 Task: Find connections with filter location Gaogou with filter topic #Hiringandpromotionwith filter profile language English with filter current company V-Soft Consulting Group, Inc. with filter school Dibrugarh University with filter industry Philanthropic Fundraising Services with filter service category DJing with filter keywords title Phone Sales Specialist
Action: Mouse moved to (541, 68)
Screenshot: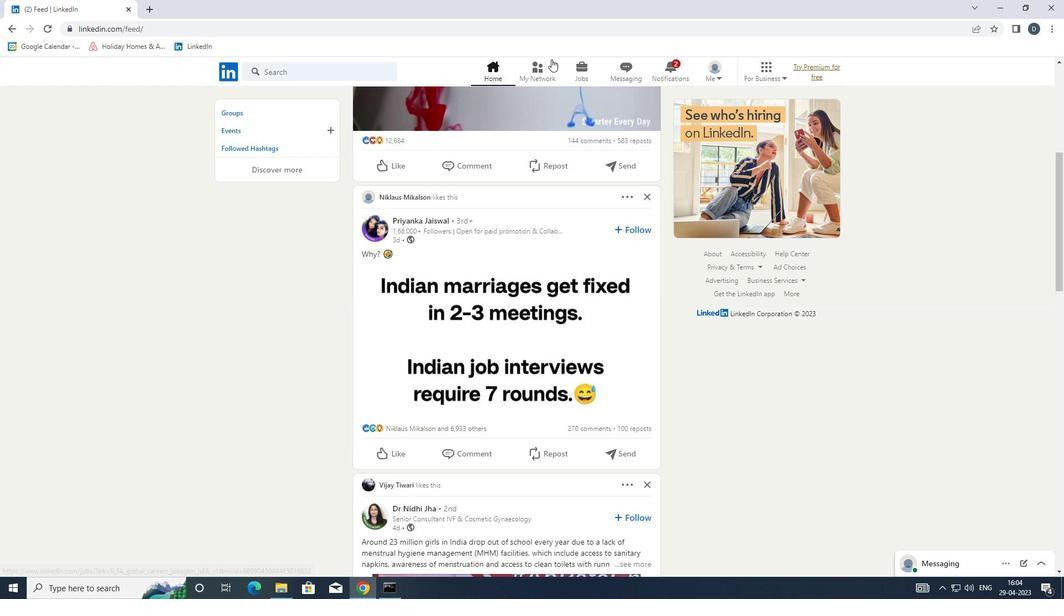 
Action: Mouse pressed left at (541, 68)
Screenshot: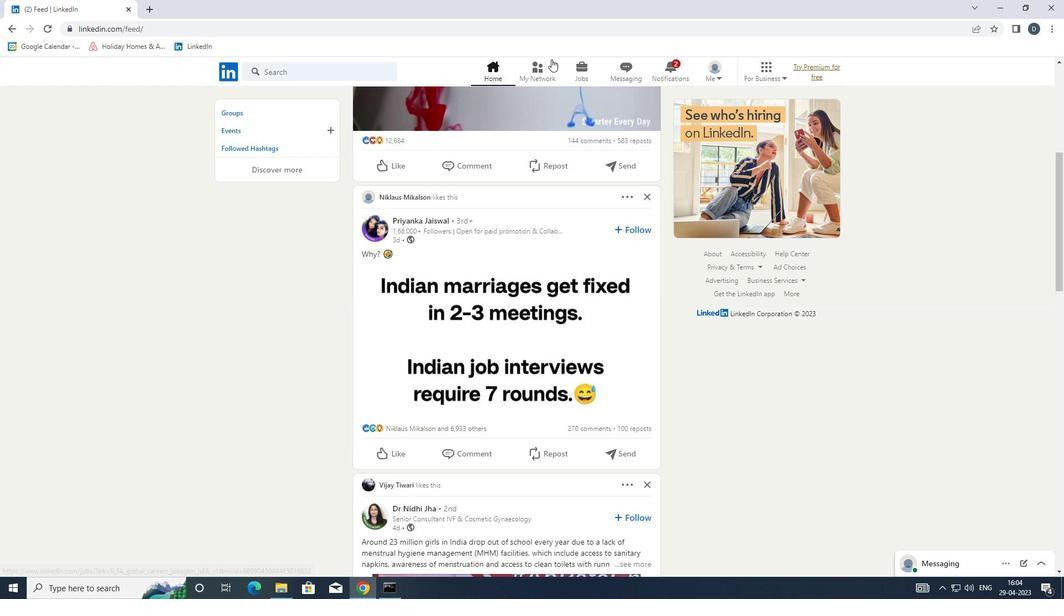 
Action: Mouse moved to (368, 137)
Screenshot: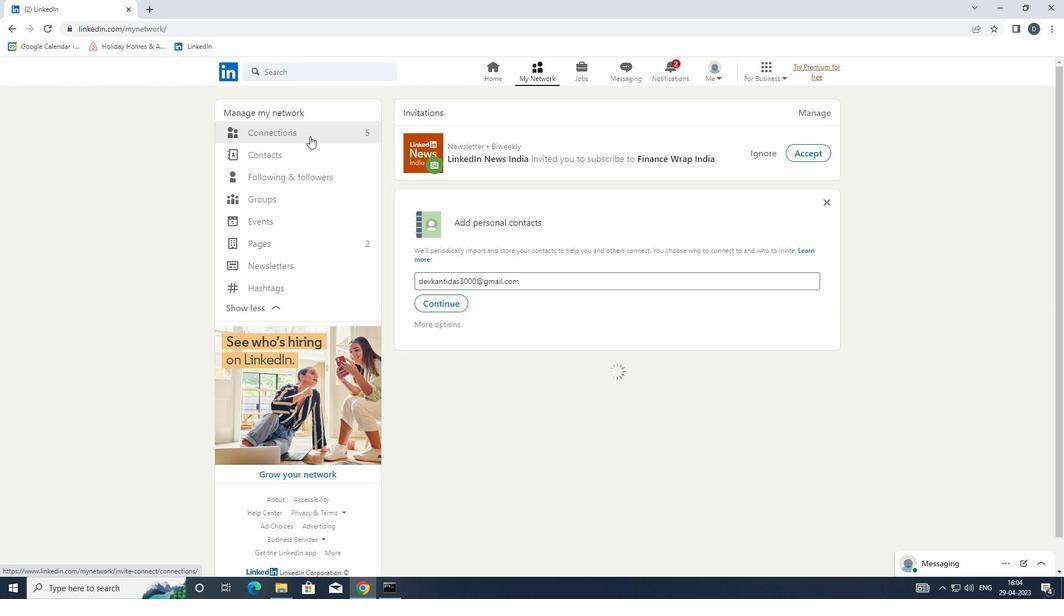 
Action: Mouse pressed left at (368, 137)
Screenshot: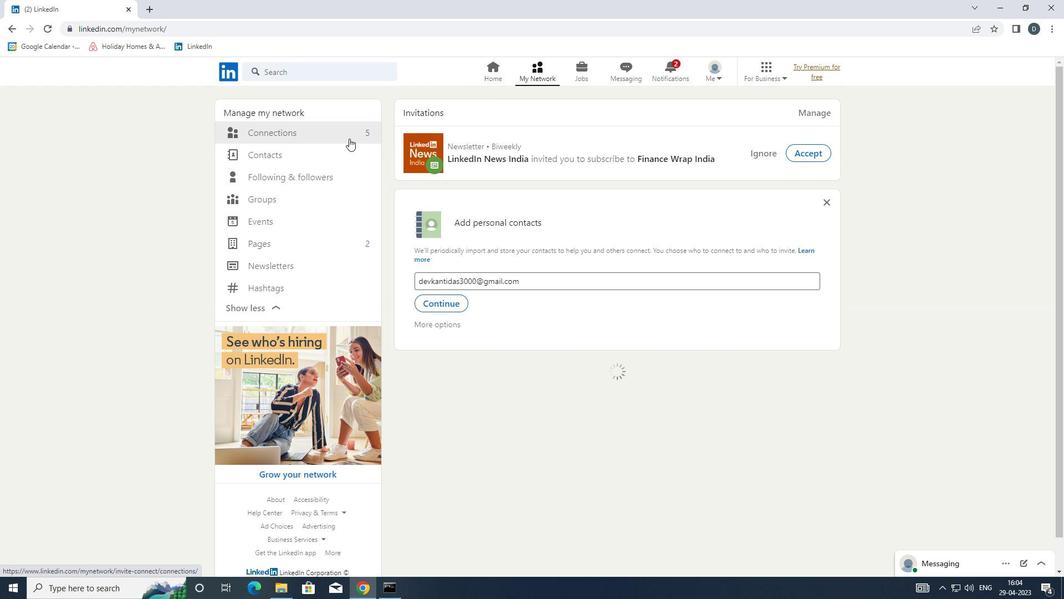 
Action: Mouse moved to (366, 129)
Screenshot: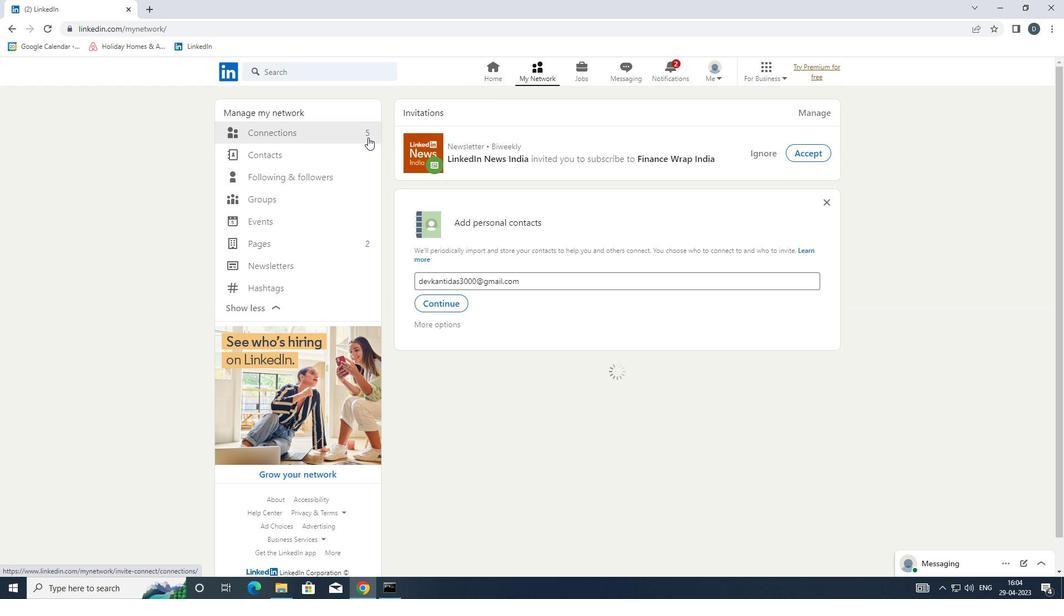 
Action: Mouse pressed left at (366, 129)
Screenshot: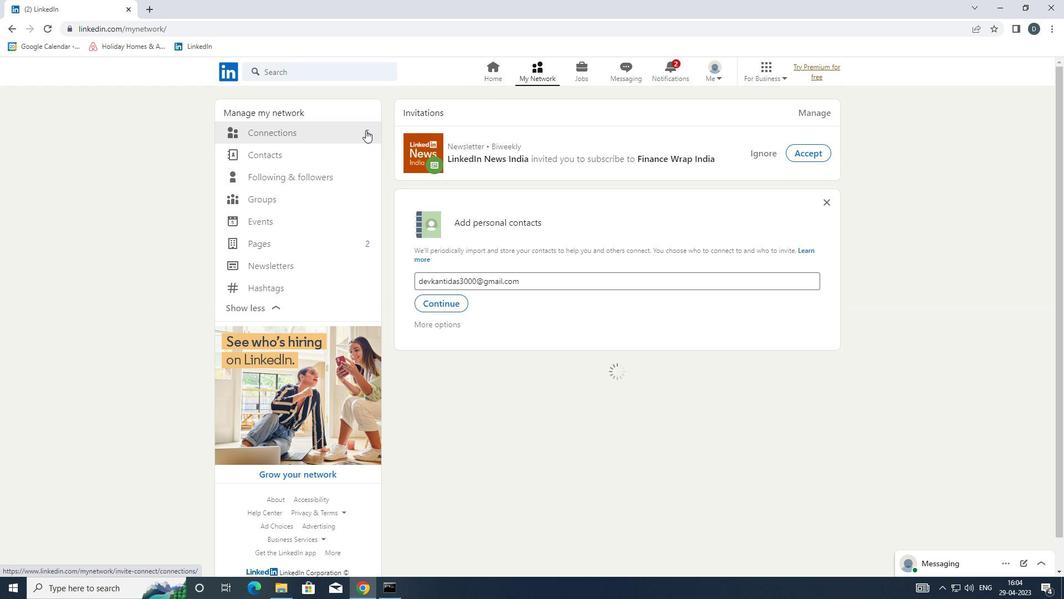 
Action: Mouse moved to (607, 135)
Screenshot: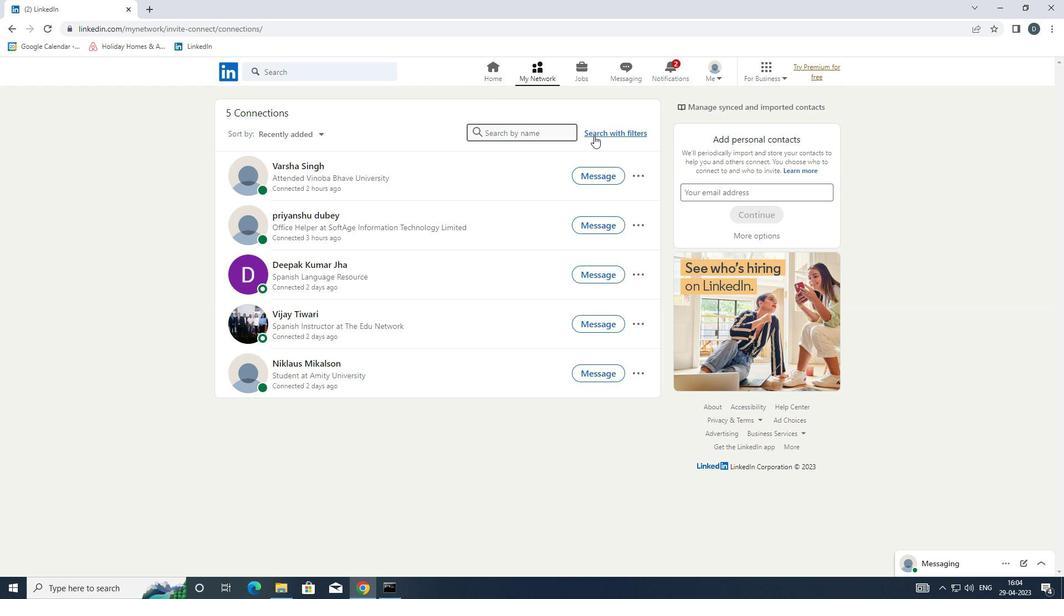 
Action: Mouse pressed left at (607, 135)
Screenshot: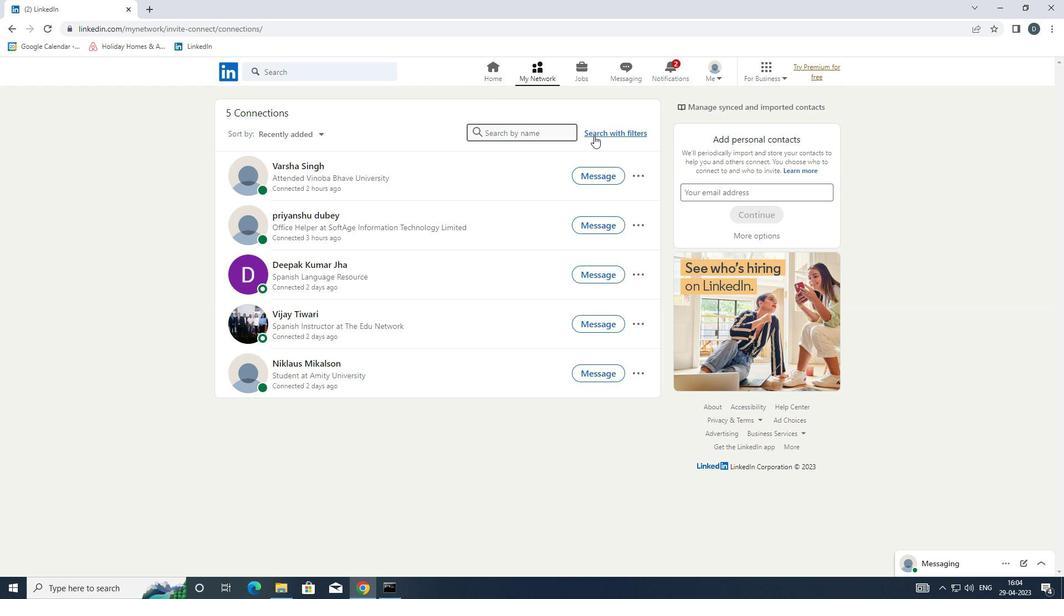 
Action: Mouse moved to (562, 98)
Screenshot: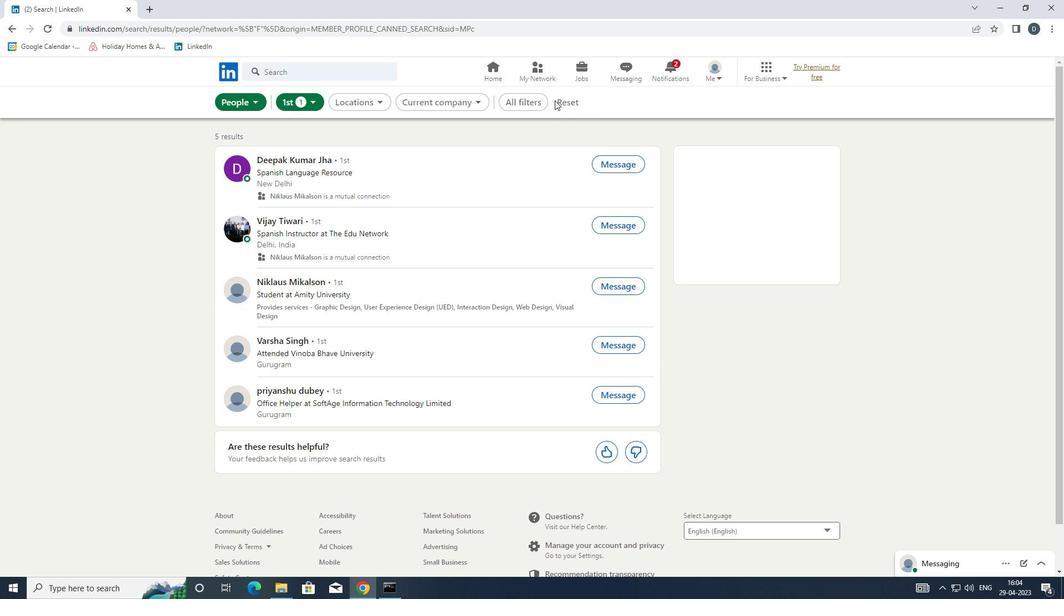 
Action: Mouse pressed left at (562, 98)
Screenshot: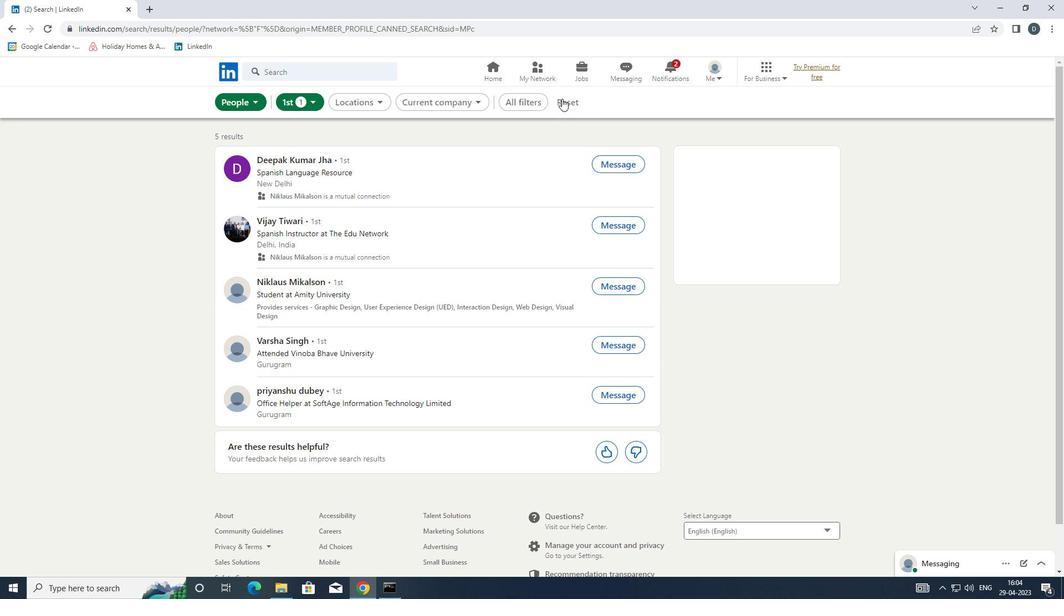 
Action: Mouse moved to (559, 98)
Screenshot: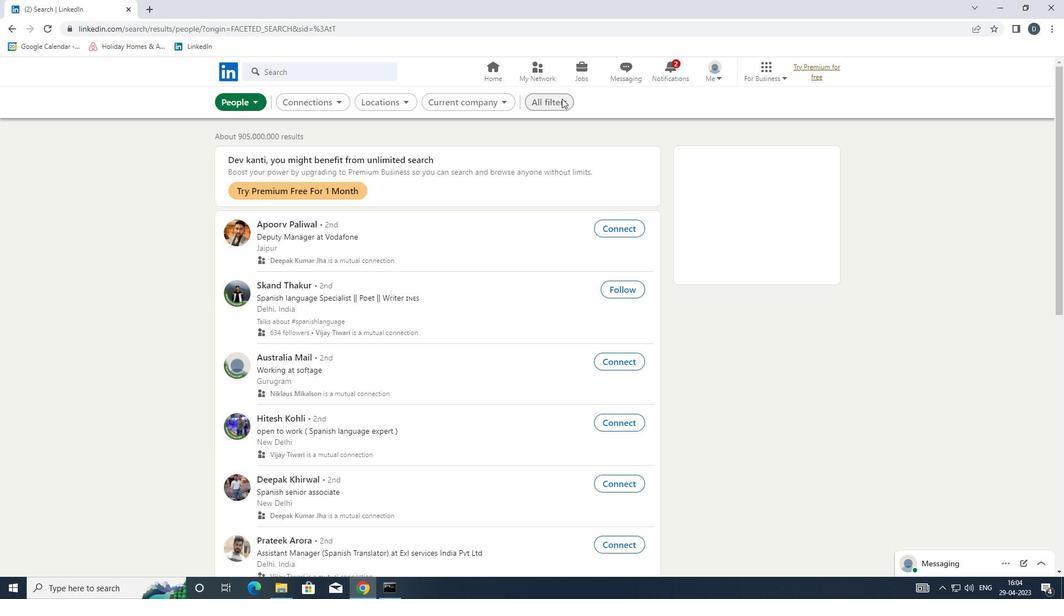 
Action: Mouse pressed left at (559, 98)
Screenshot: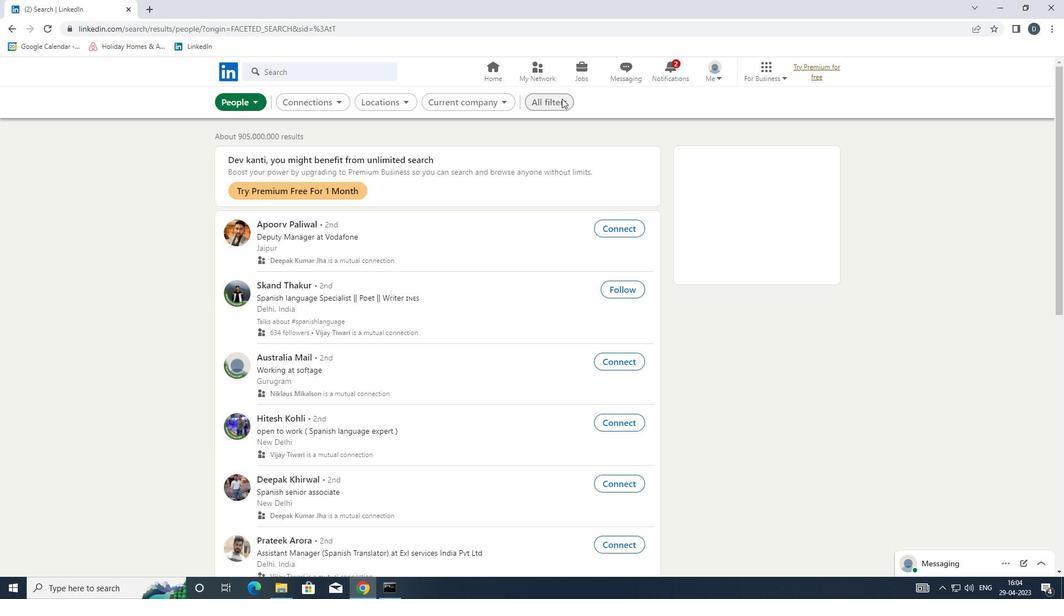 
Action: Mouse moved to (935, 369)
Screenshot: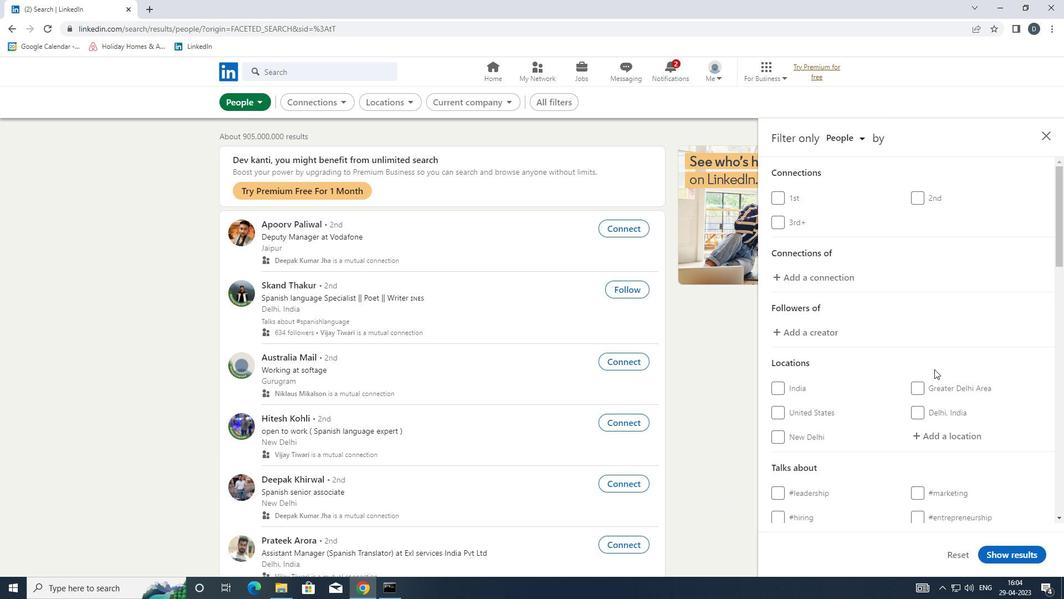 
Action: Mouse scrolled (935, 369) with delta (0, 0)
Screenshot: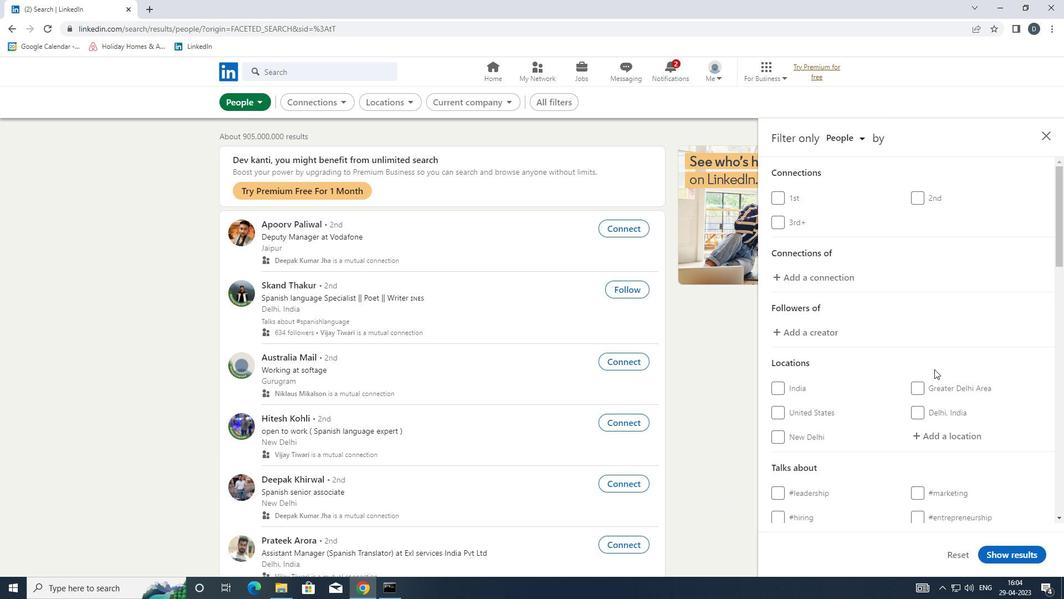 
Action: Mouse moved to (946, 377)
Screenshot: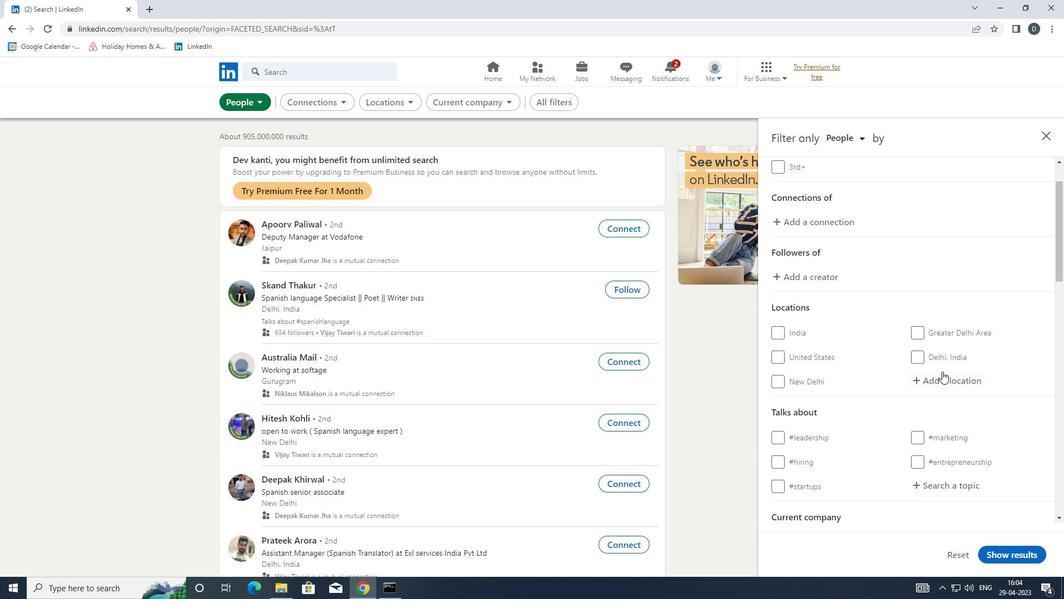 
Action: Mouse pressed left at (946, 377)
Screenshot: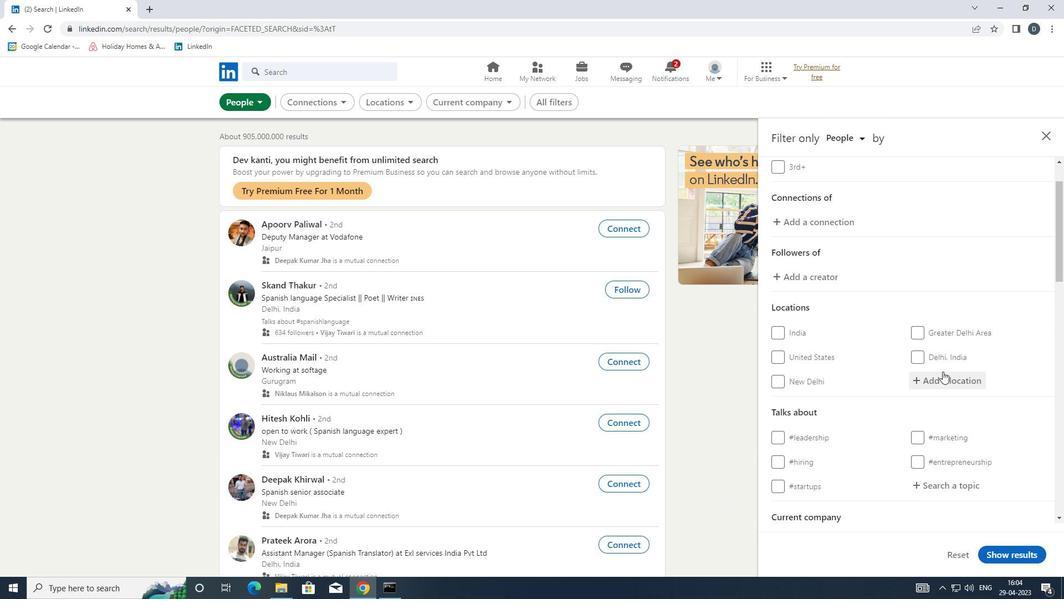 
Action: Key pressed <Key.shift>GAOGOU<Key.enter>
Screenshot: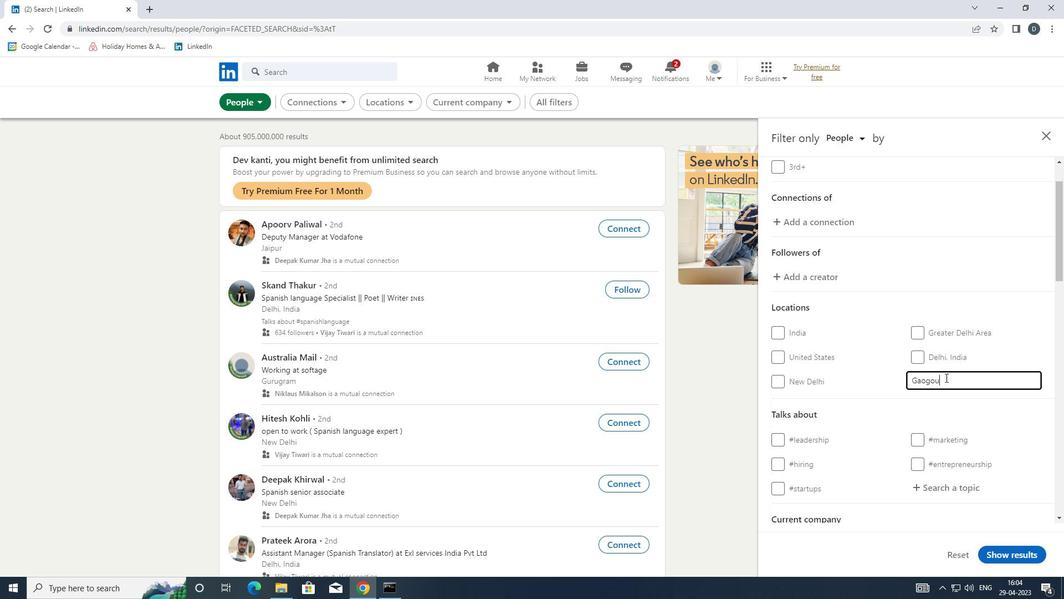 
Action: Mouse moved to (946, 378)
Screenshot: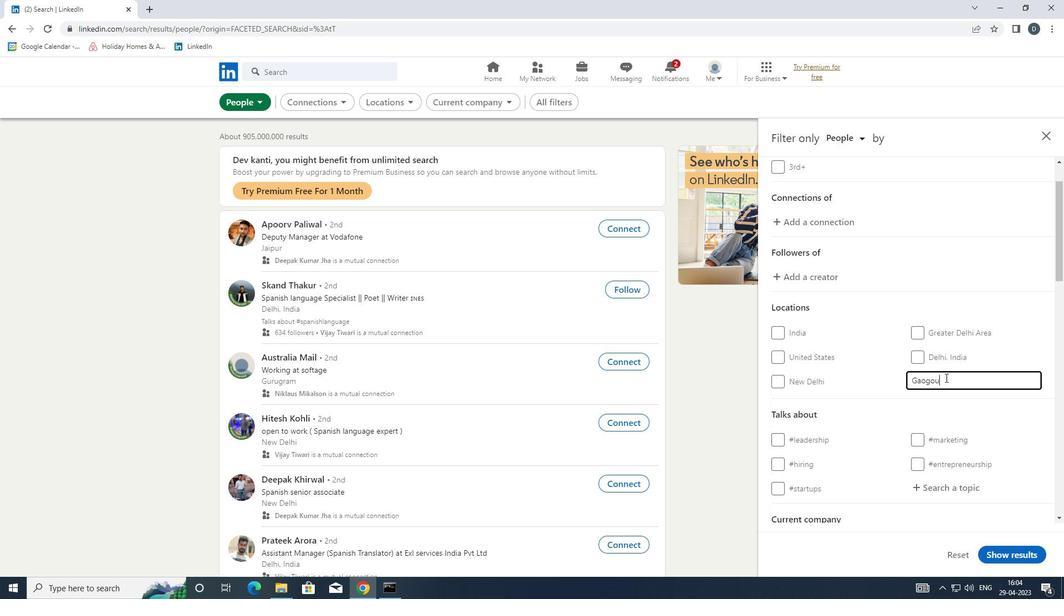 
Action: Mouse scrolled (946, 377) with delta (0, 0)
Screenshot: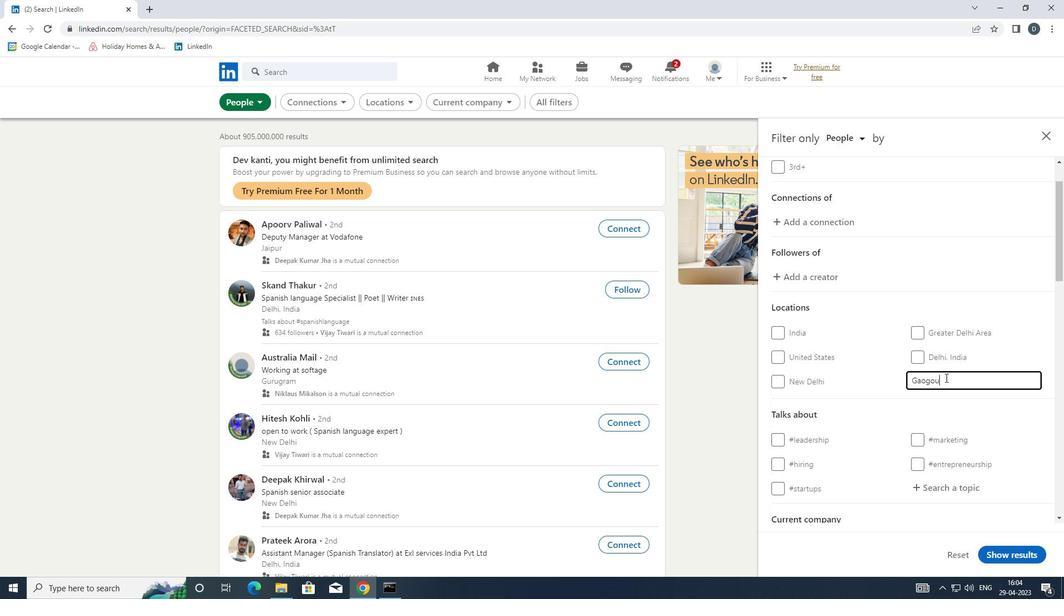 
Action: Mouse moved to (947, 384)
Screenshot: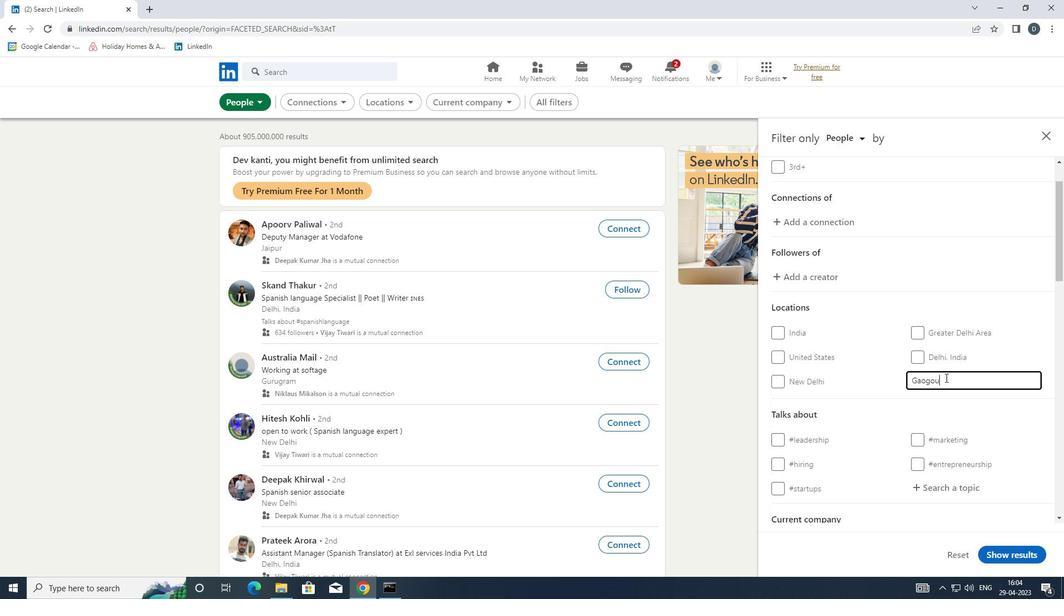 
Action: Mouse scrolled (947, 383) with delta (0, 0)
Screenshot: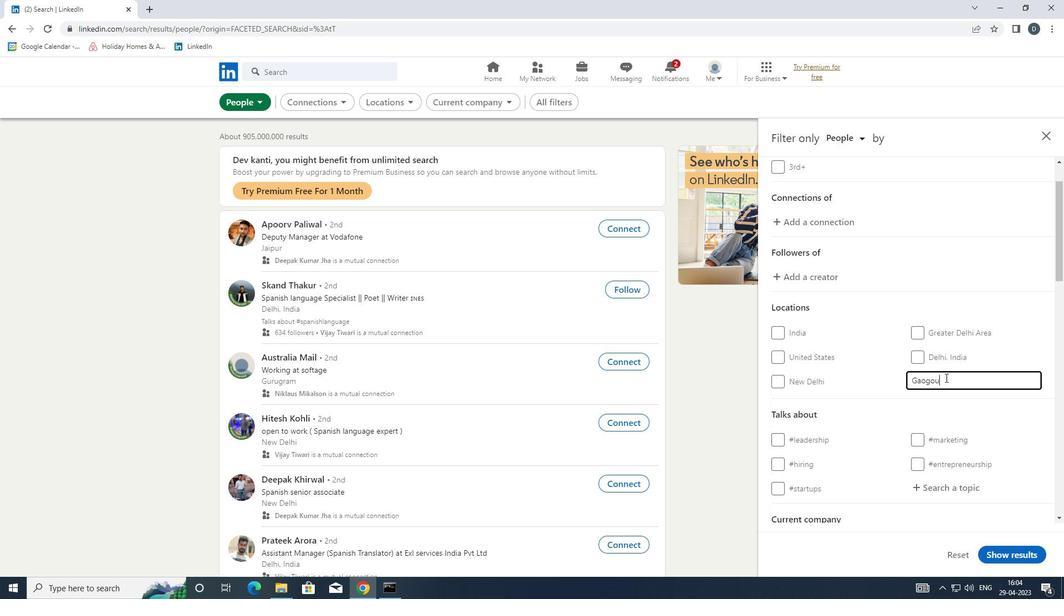 
Action: Mouse moved to (949, 378)
Screenshot: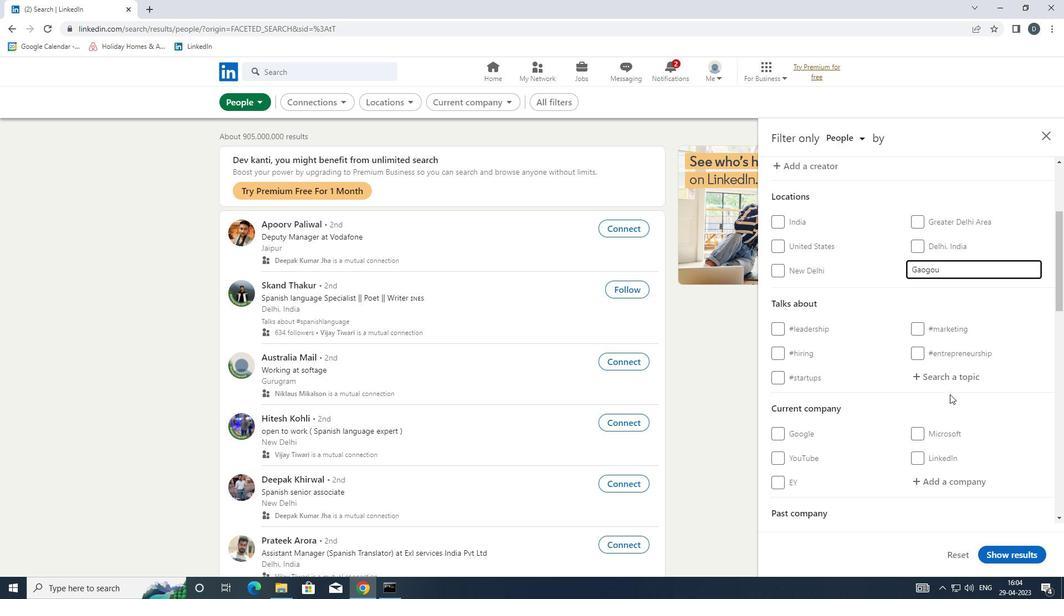 
Action: Mouse pressed left at (949, 378)
Screenshot: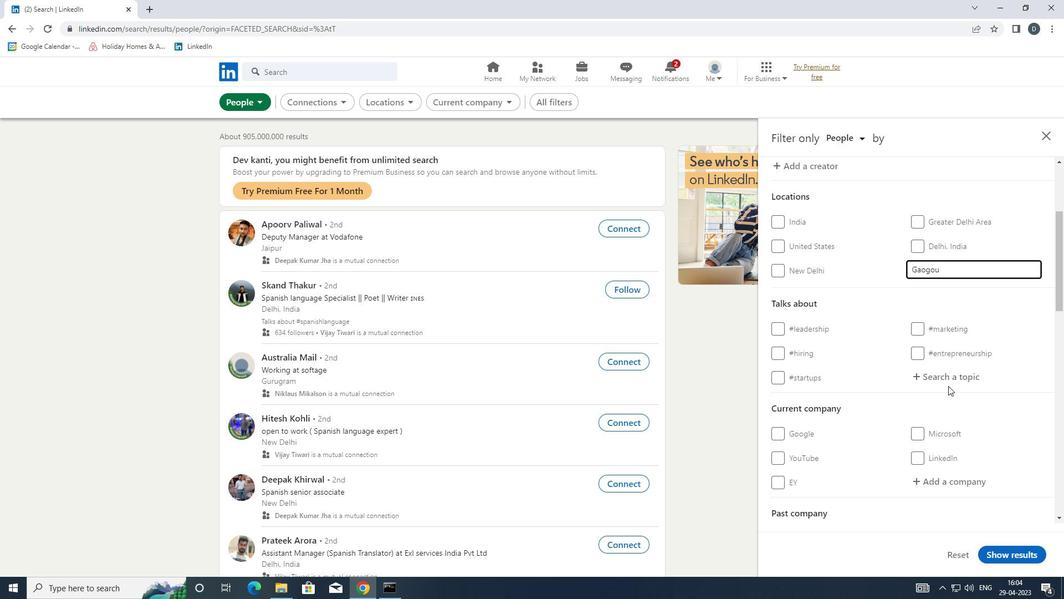 
Action: Key pressed <Key.shift>#HIRINGANDPROP<Key.backspace>MOTION
Screenshot: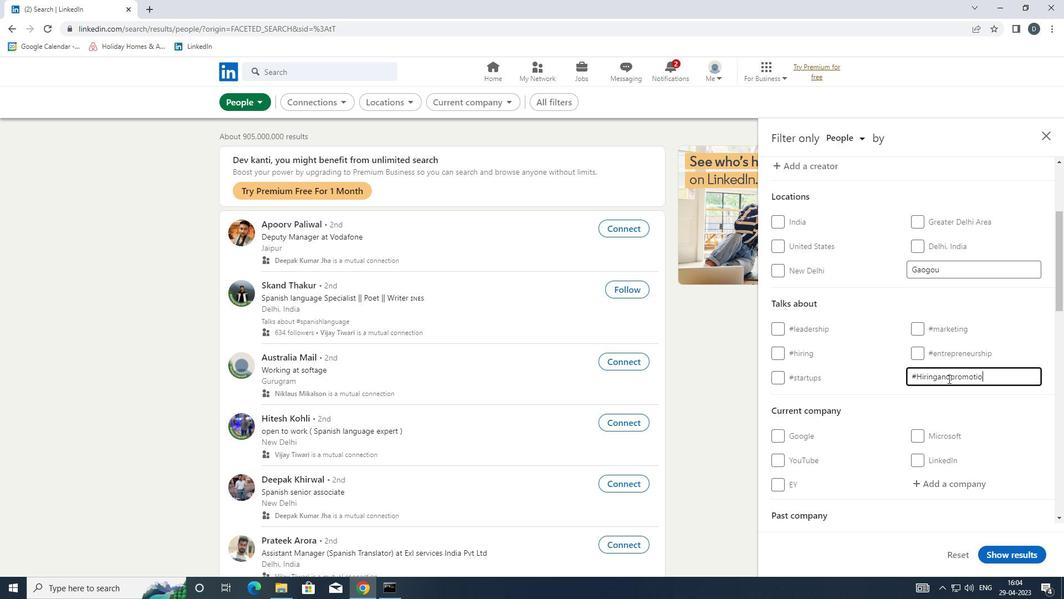 
Action: Mouse moved to (931, 430)
Screenshot: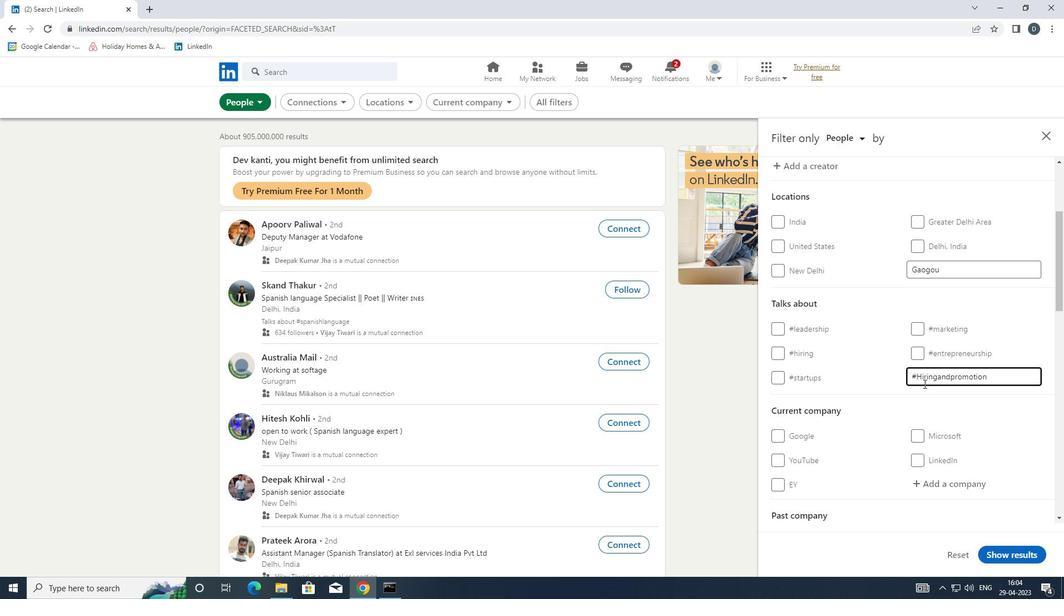 
Action: Mouse scrolled (931, 429) with delta (0, 0)
Screenshot: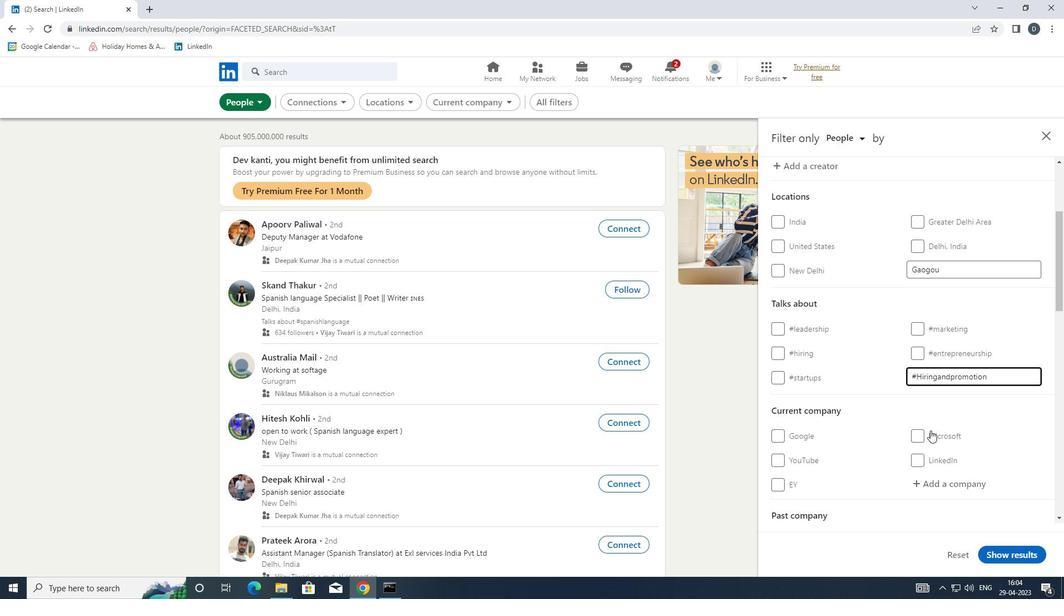 
Action: Mouse scrolled (931, 429) with delta (0, 0)
Screenshot: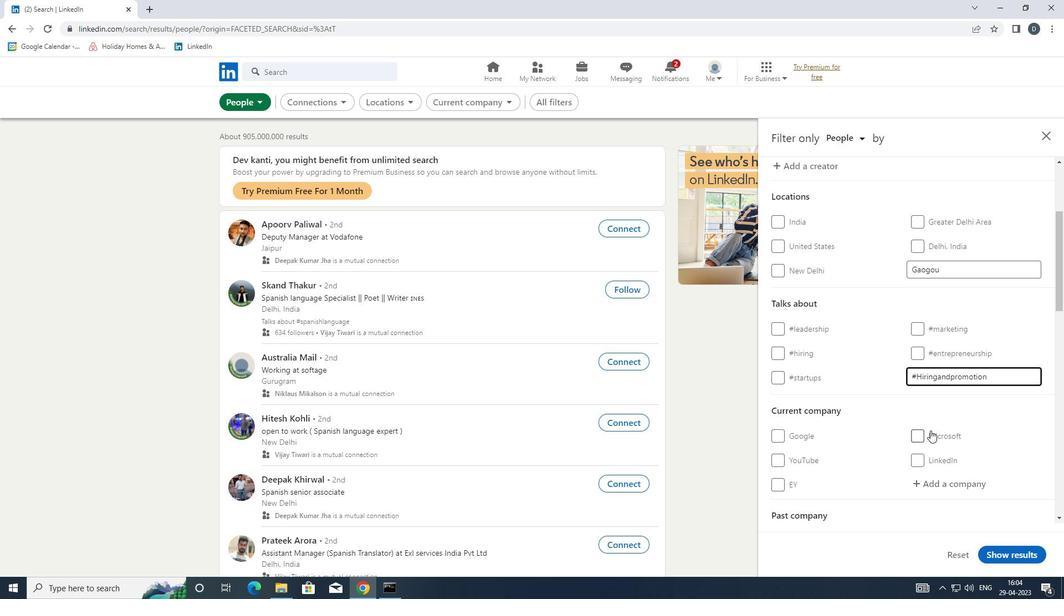 
Action: Mouse moved to (932, 400)
Screenshot: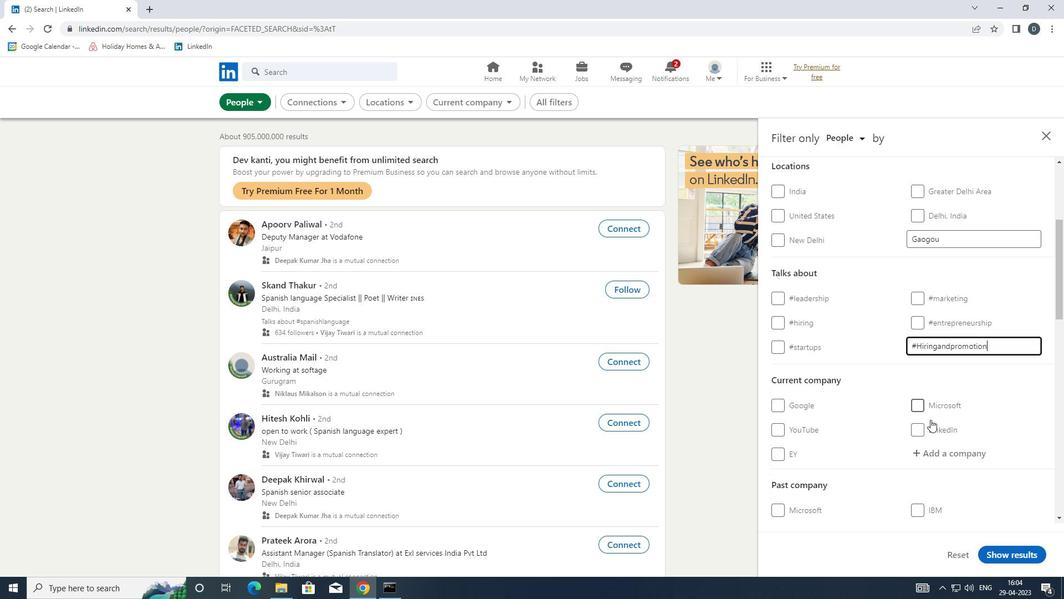 
Action: Mouse scrolled (932, 399) with delta (0, 0)
Screenshot: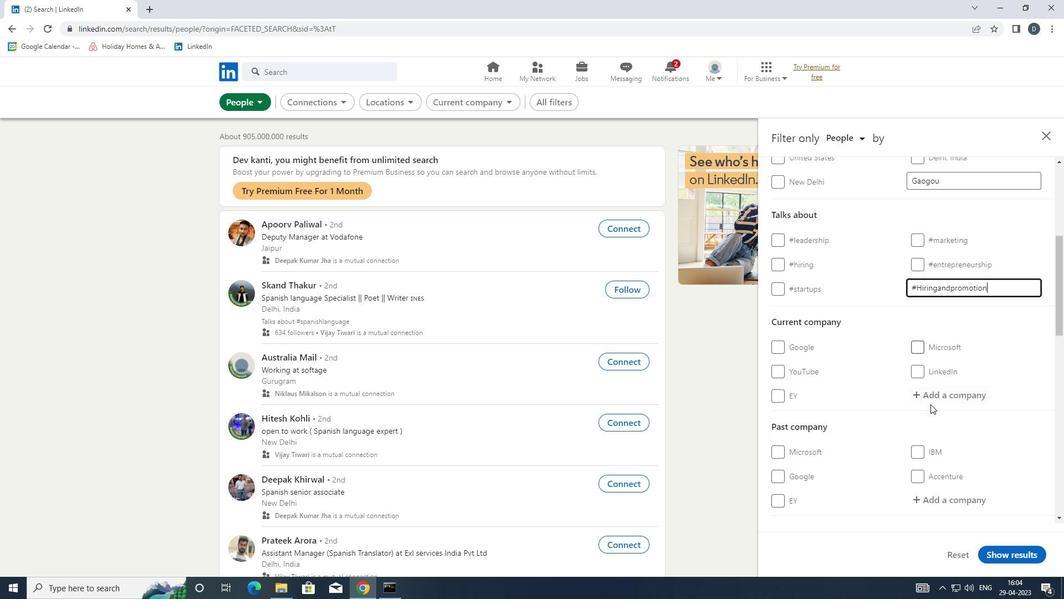 
Action: Mouse moved to (938, 388)
Screenshot: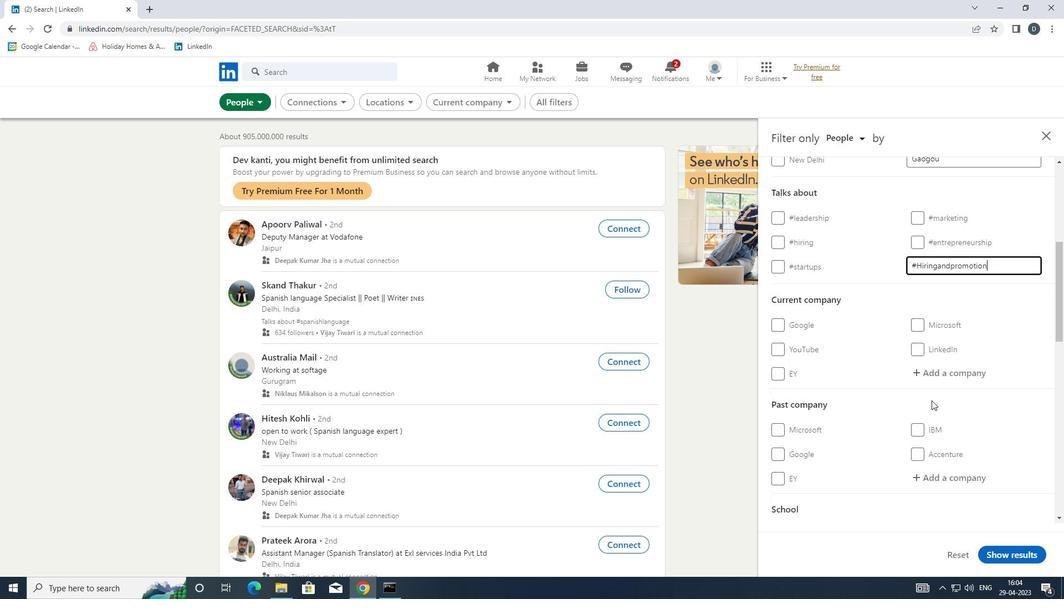 
Action: Mouse scrolled (938, 387) with delta (0, 0)
Screenshot: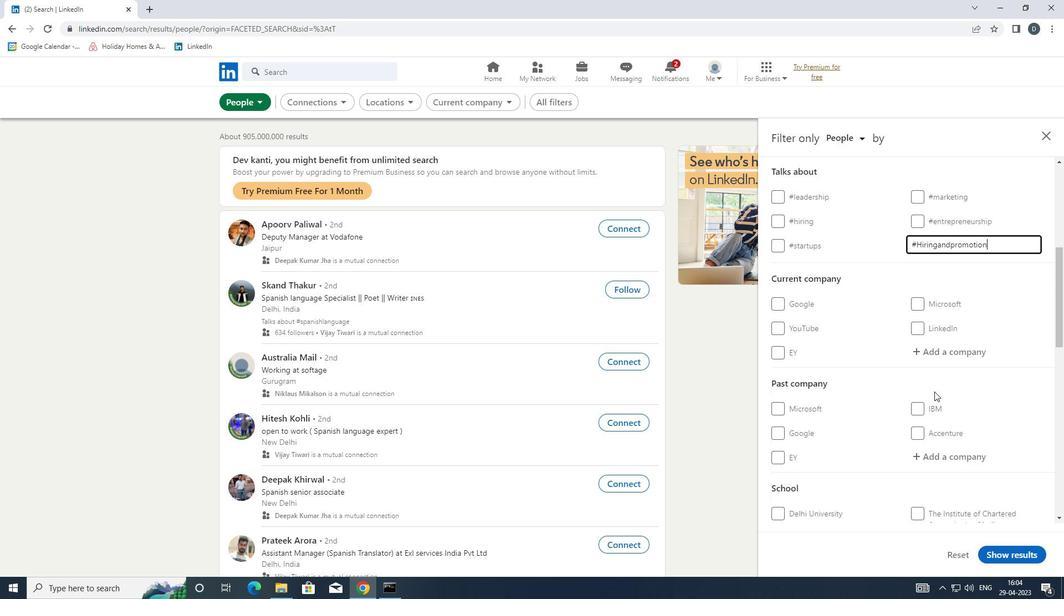 
Action: Mouse scrolled (938, 387) with delta (0, 0)
Screenshot: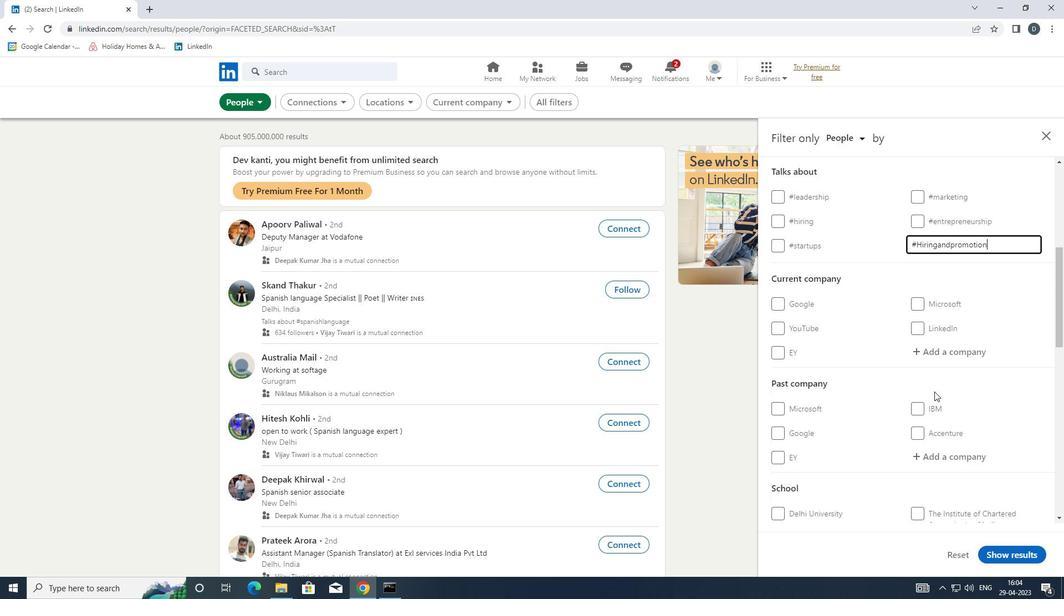 
Action: Mouse scrolled (938, 387) with delta (0, 0)
Screenshot: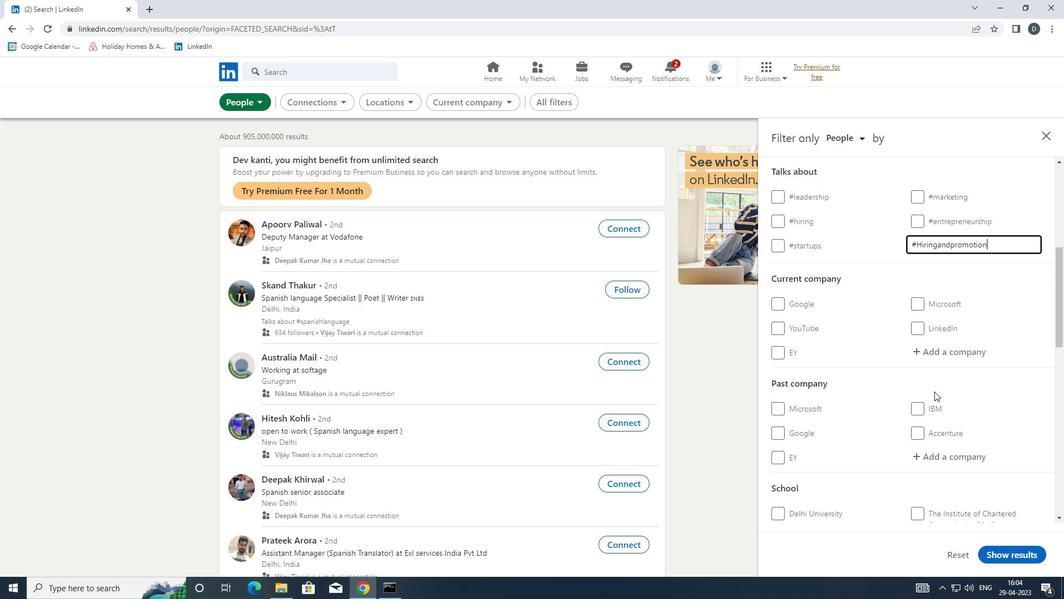
Action: Mouse scrolled (938, 387) with delta (0, 0)
Screenshot: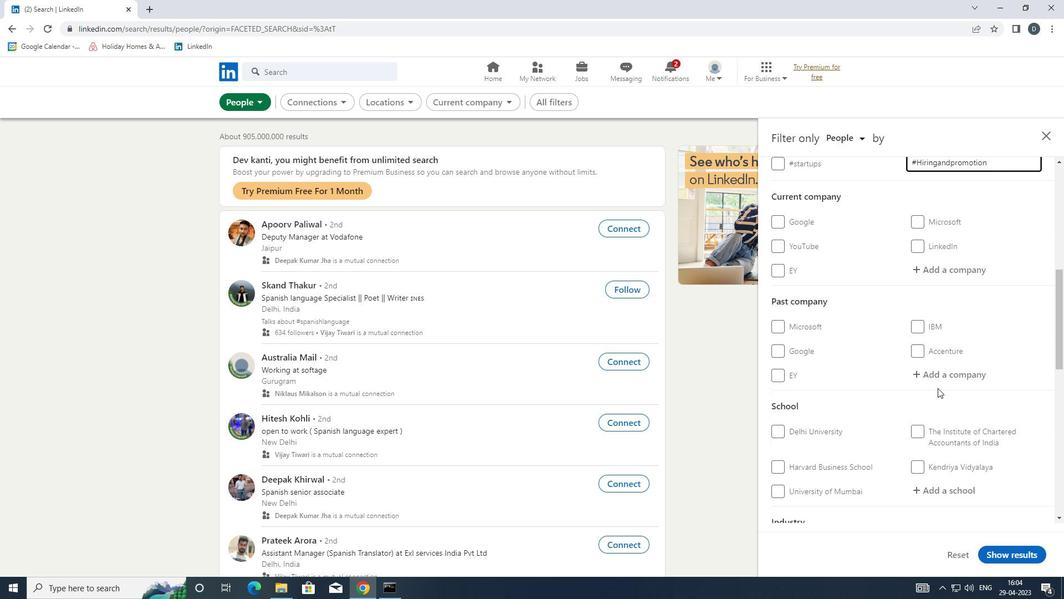 
Action: Mouse scrolled (938, 387) with delta (0, 0)
Screenshot: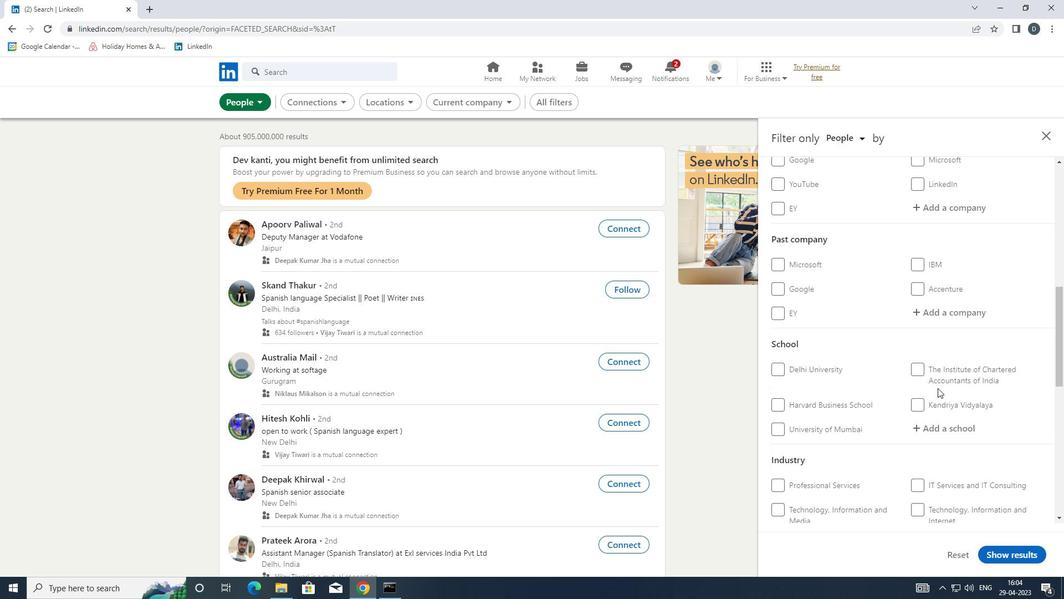 
Action: Mouse moved to (919, 392)
Screenshot: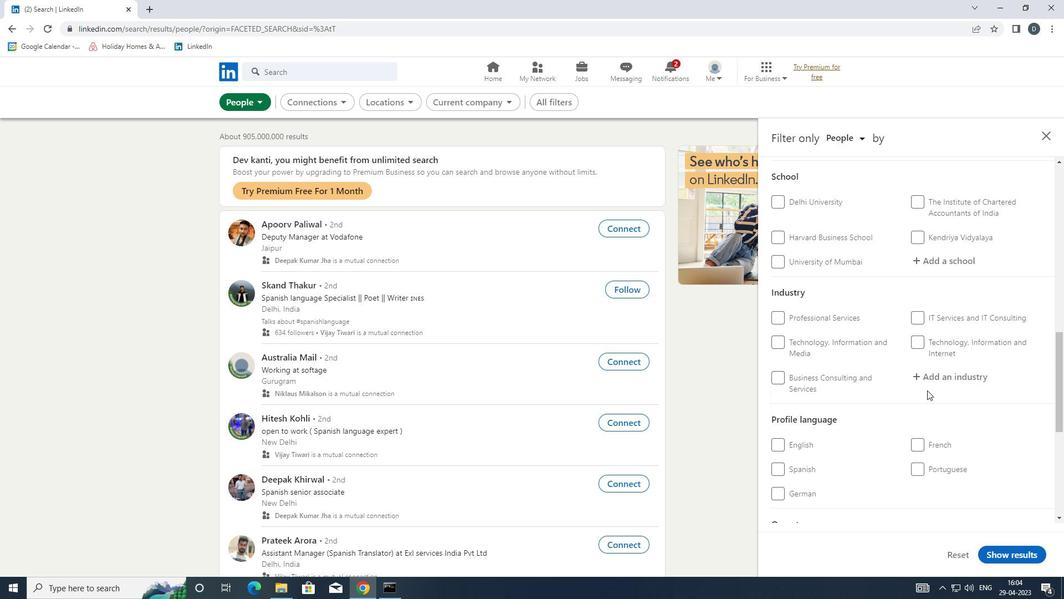 
Action: Mouse scrolled (919, 392) with delta (0, 0)
Screenshot: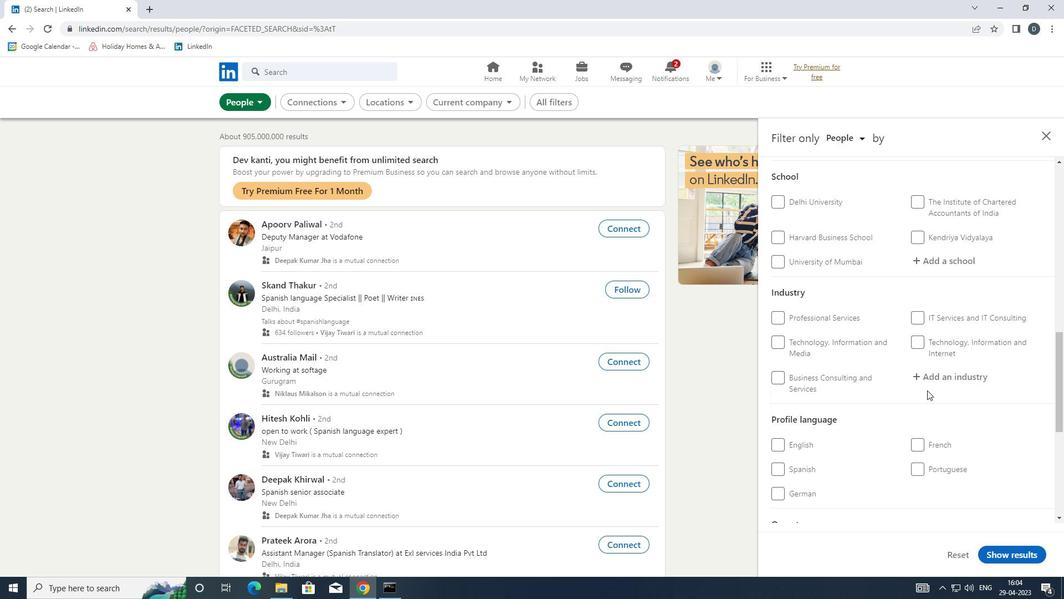
Action: Mouse moved to (779, 385)
Screenshot: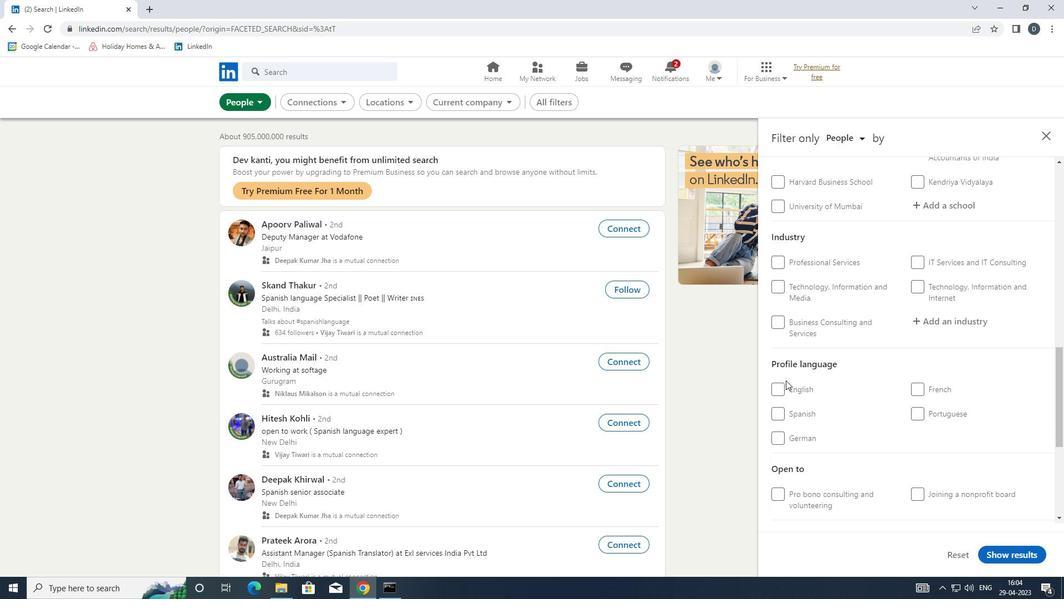 
Action: Mouse pressed left at (779, 385)
Screenshot: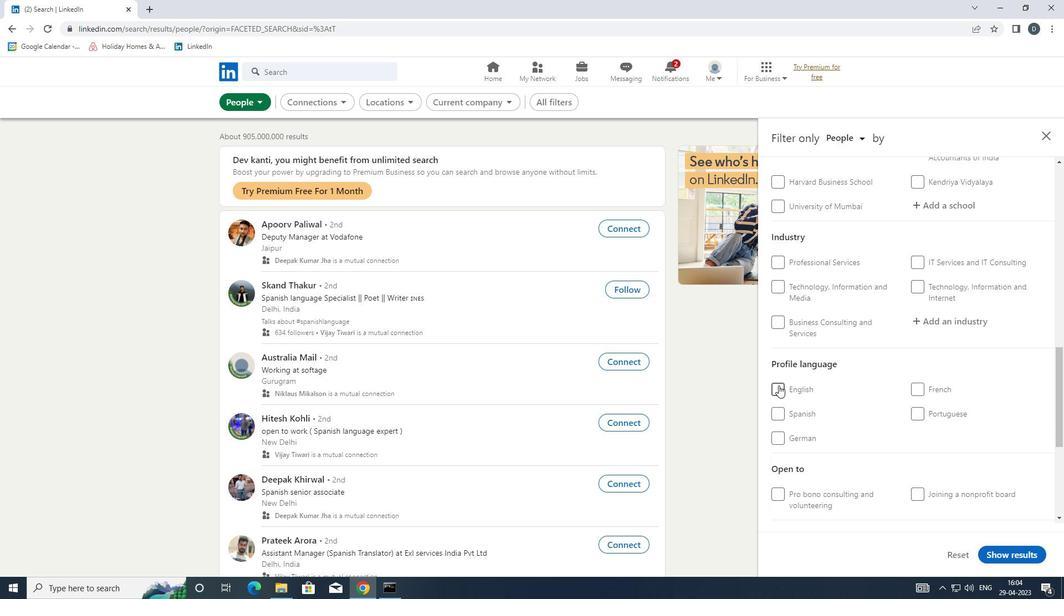 
Action: Mouse moved to (883, 393)
Screenshot: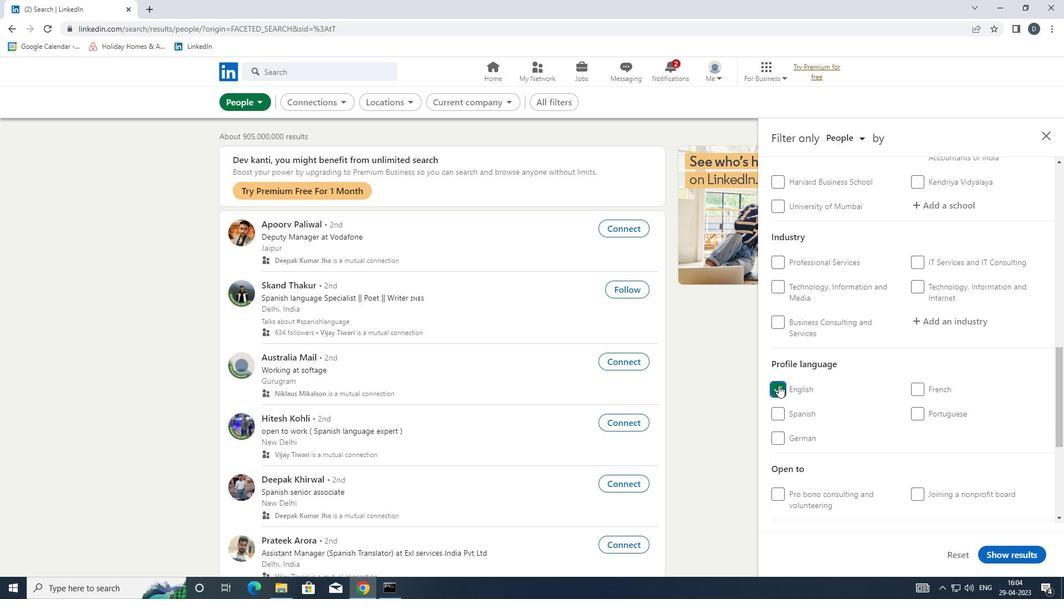 
Action: Mouse scrolled (883, 393) with delta (0, 0)
Screenshot: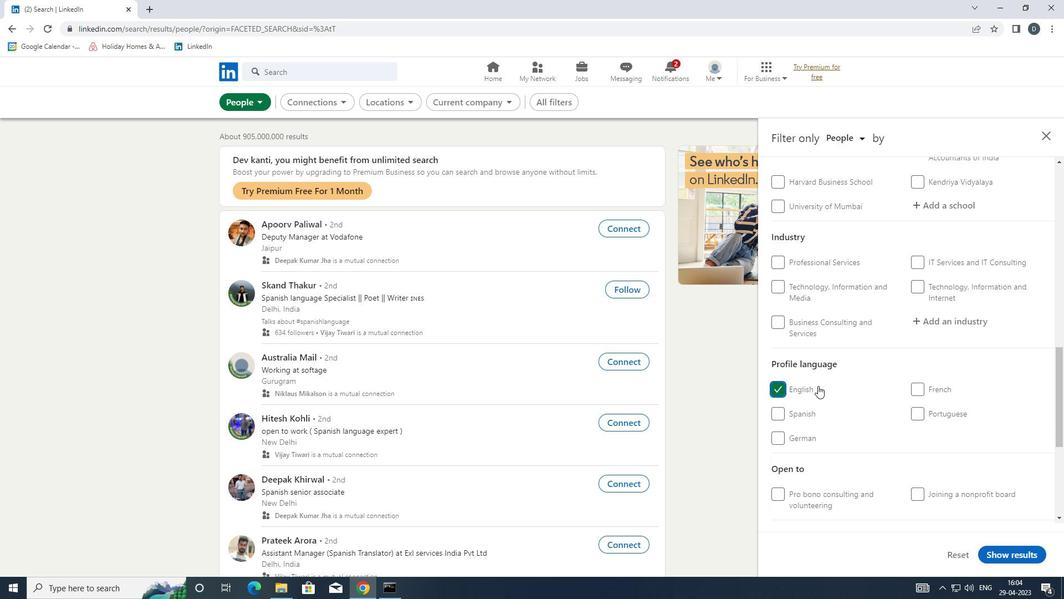 
Action: Mouse moved to (883, 393)
Screenshot: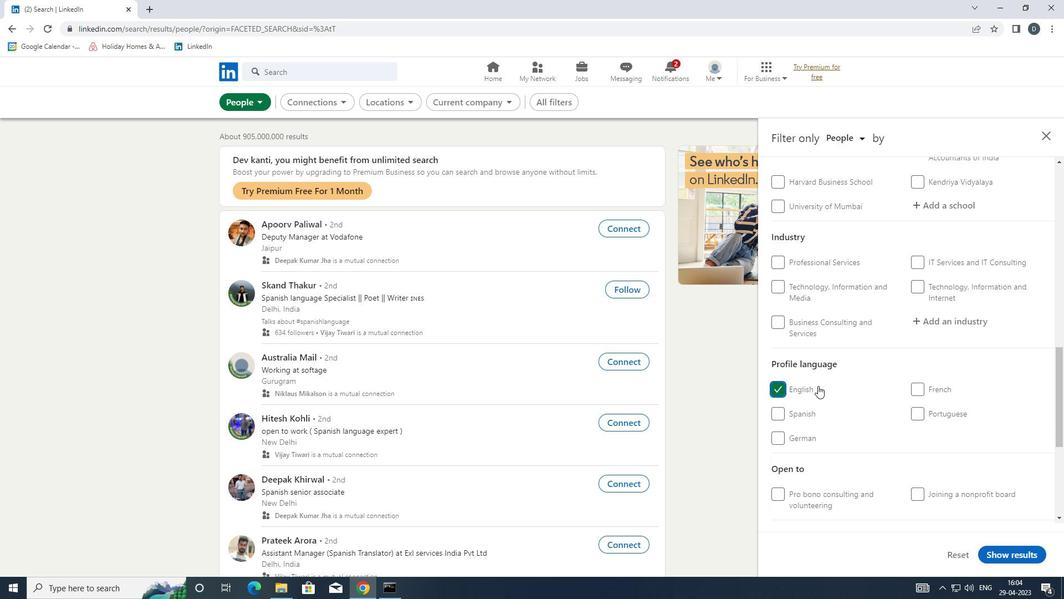 
Action: Mouse scrolled (883, 393) with delta (0, 0)
Screenshot: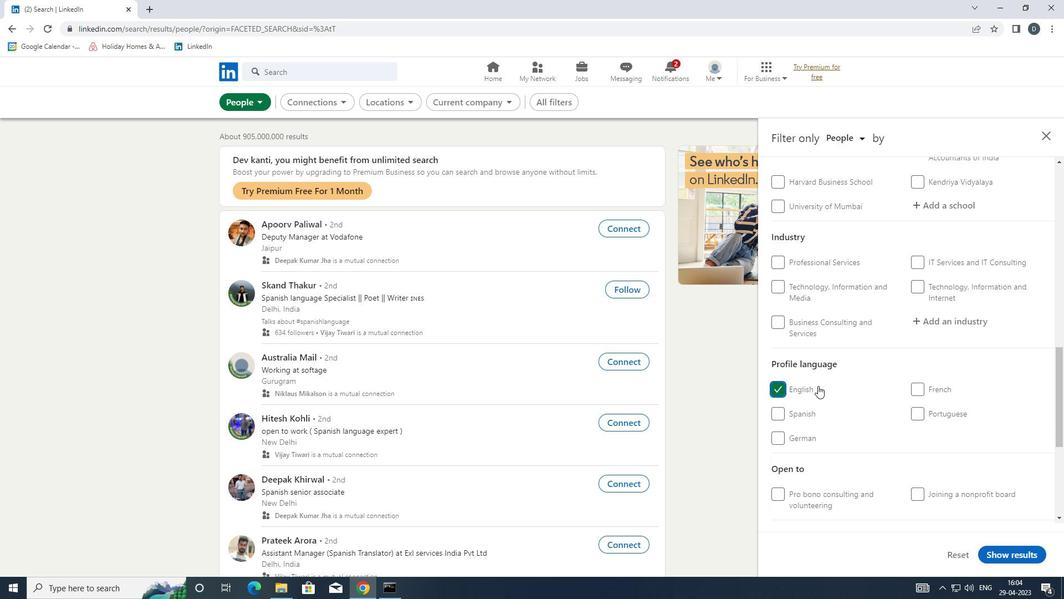 
Action: Mouse scrolled (883, 393) with delta (0, 0)
Screenshot: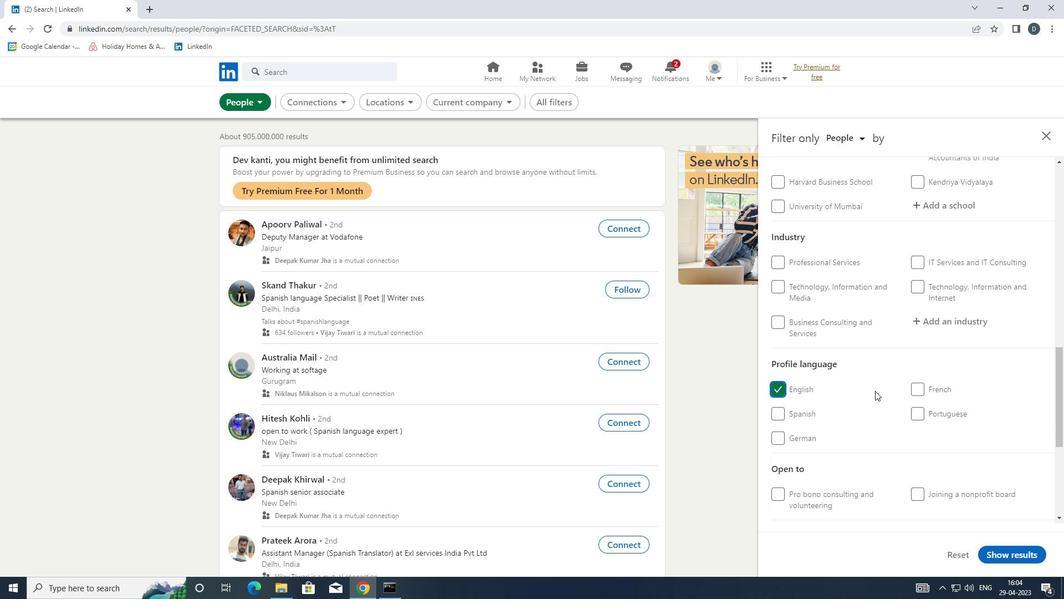 
Action: Mouse scrolled (883, 393) with delta (0, 0)
Screenshot: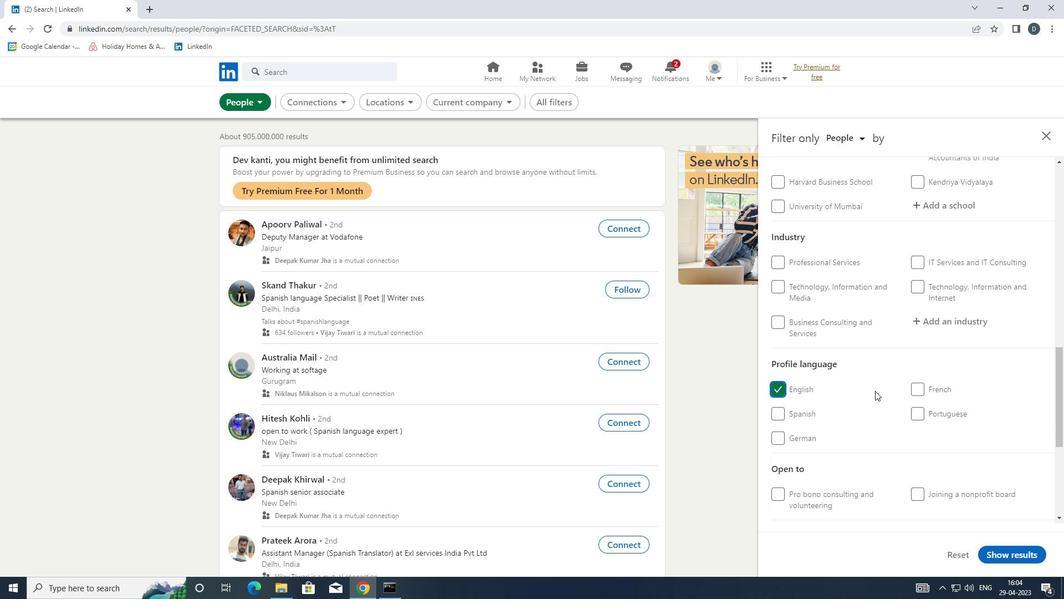 
Action: Mouse moved to (883, 393)
Screenshot: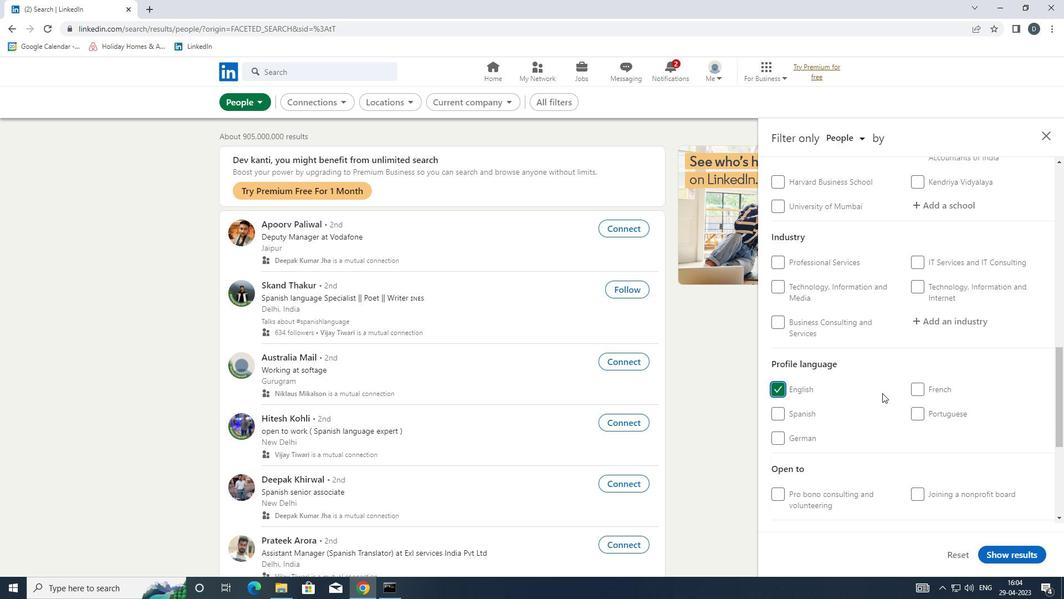 
Action: Mouse scrolled (883, 394) with delta (0, 0)
Screenshot: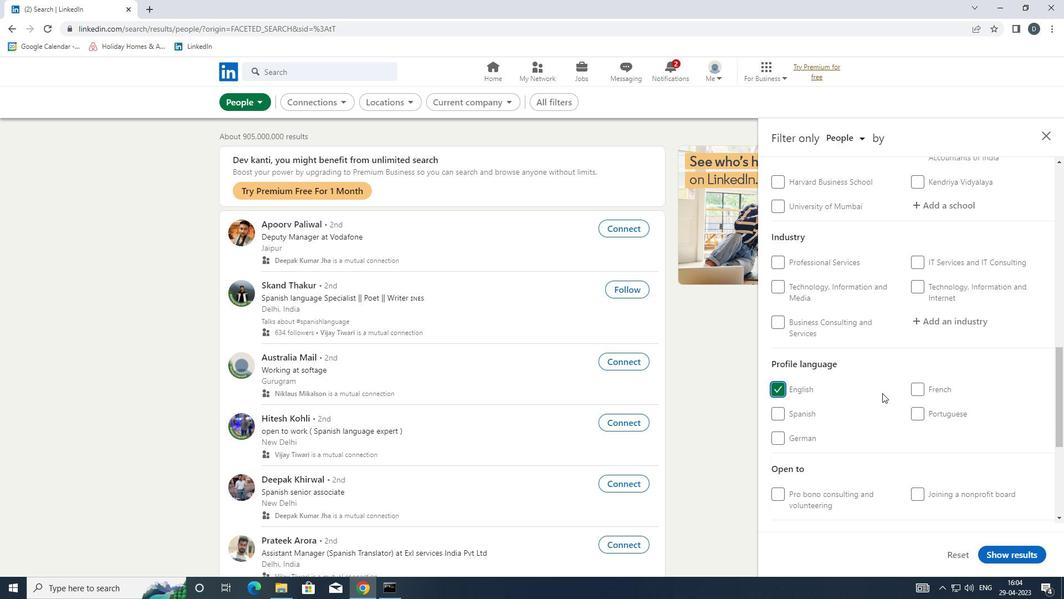
Action: Mouse scrolled (883, 394) with delta (0, 0)
Screenshot: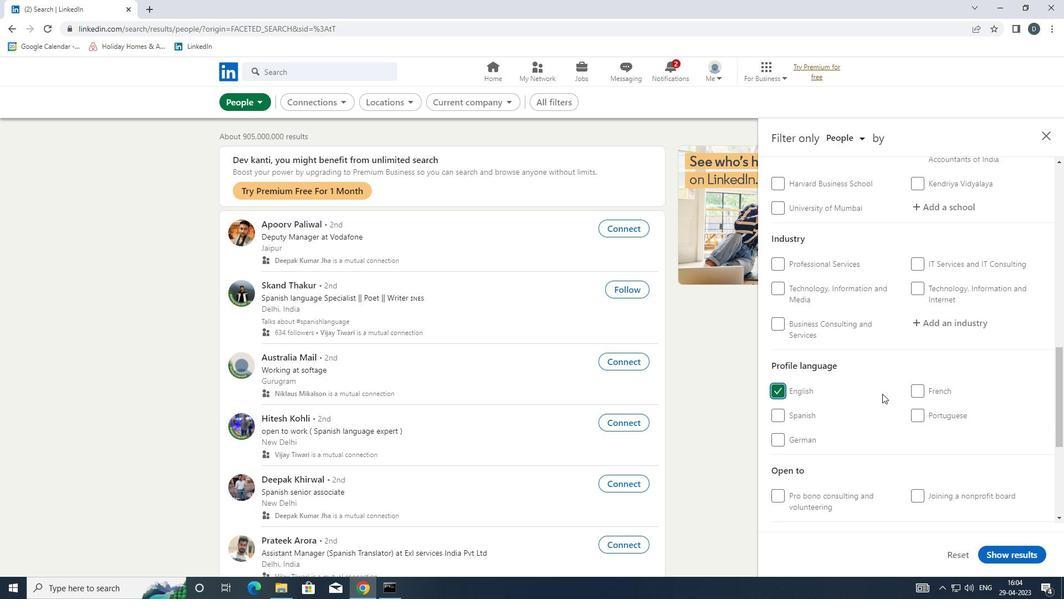 
Action: Mouse scrolled (883, 394) with delta (0, 0)
Screenshot: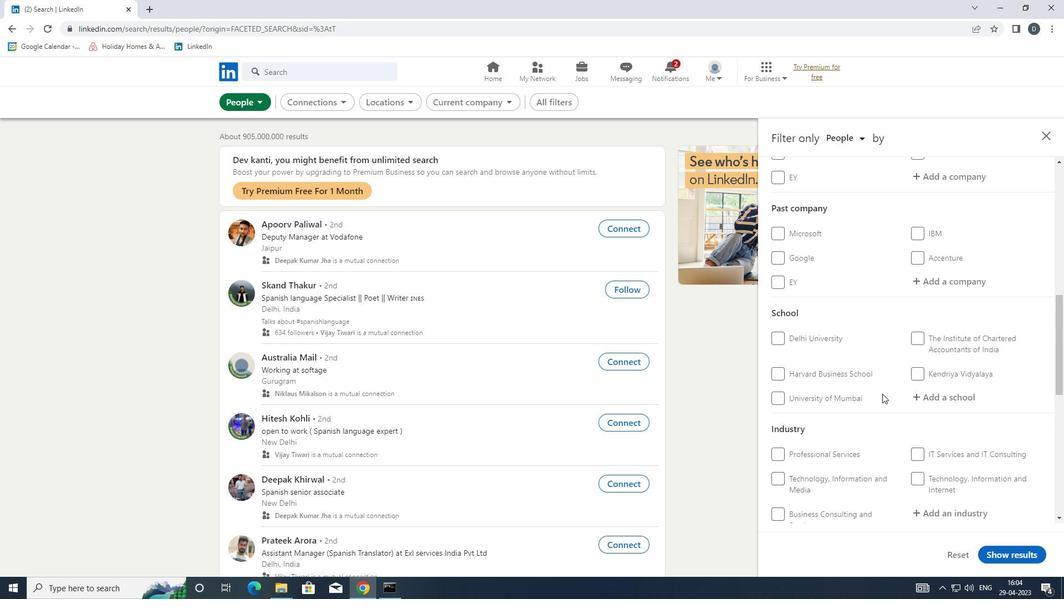 
Action: Mouse moved to (940, 385)
Screenshot: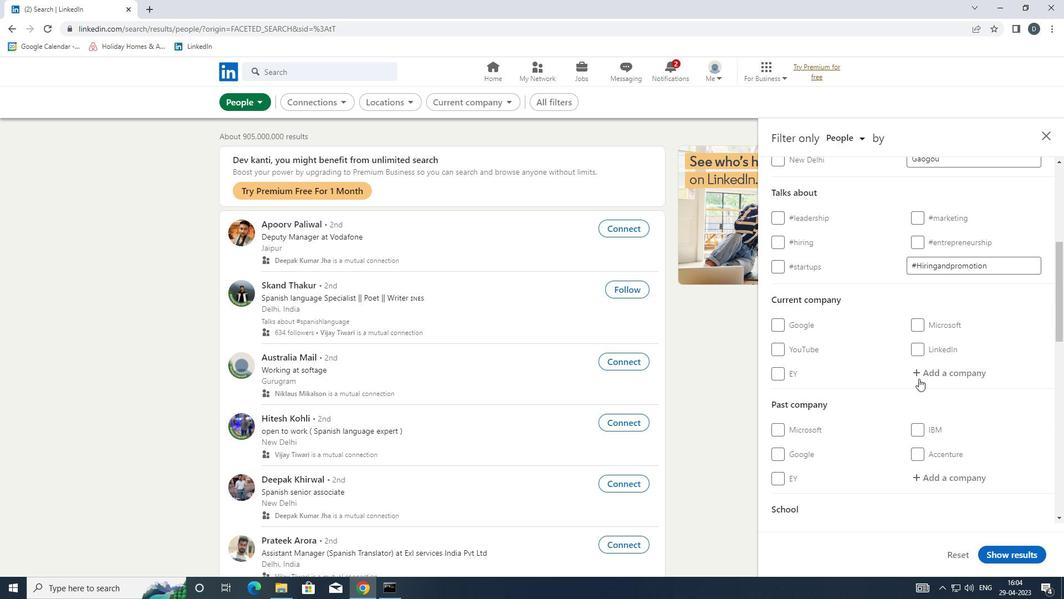 
Action: Mouse pressed left at (940, 385)
Screenshot: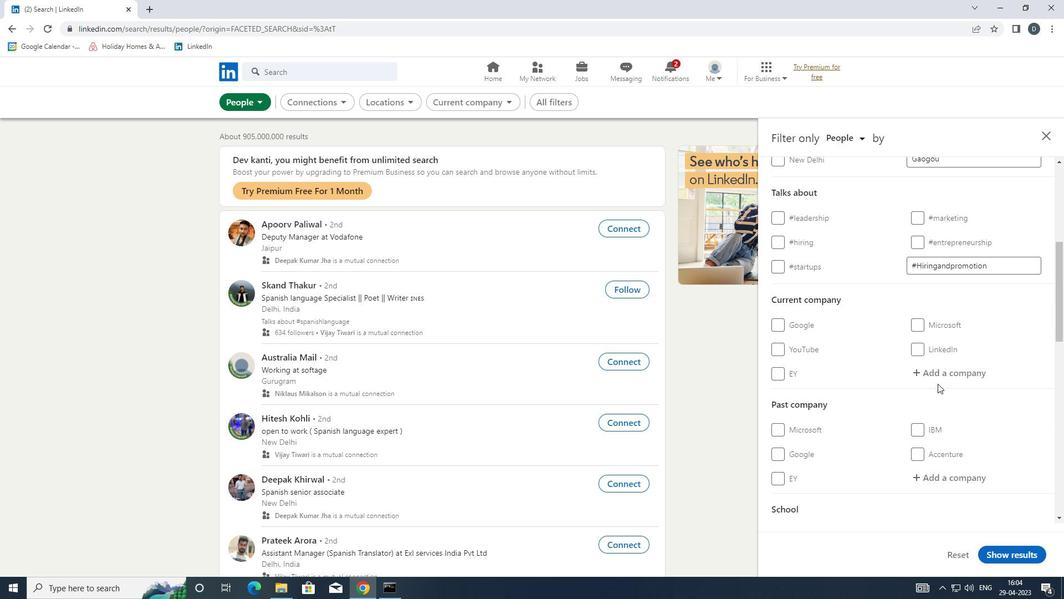
Action: Mouse moved to (940, 378)
Screenshot: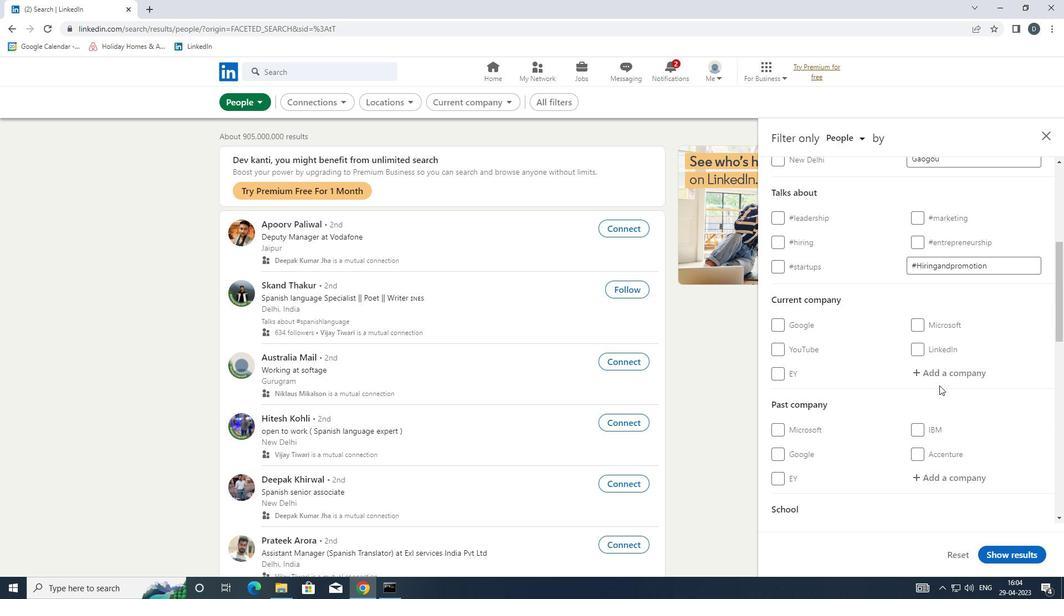 
Action: Mouse pressed left at (940, 378)
Screenshot: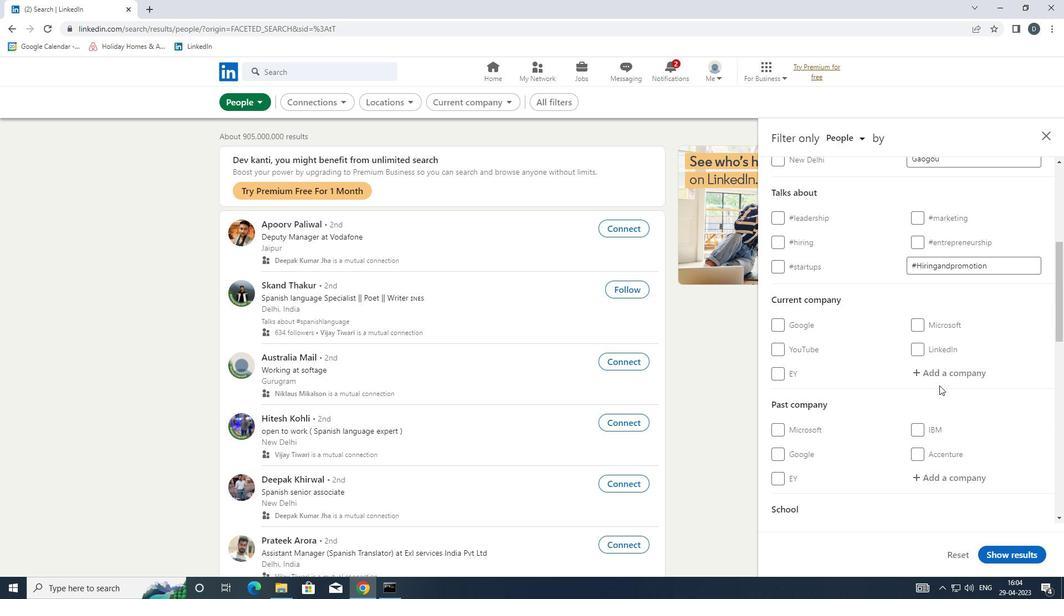 
Action: Key pressed <Key.shift><Key.shift><Key.shift><Key.shift><Key.shift>V-<Key.shift>SOFT
Screenshot: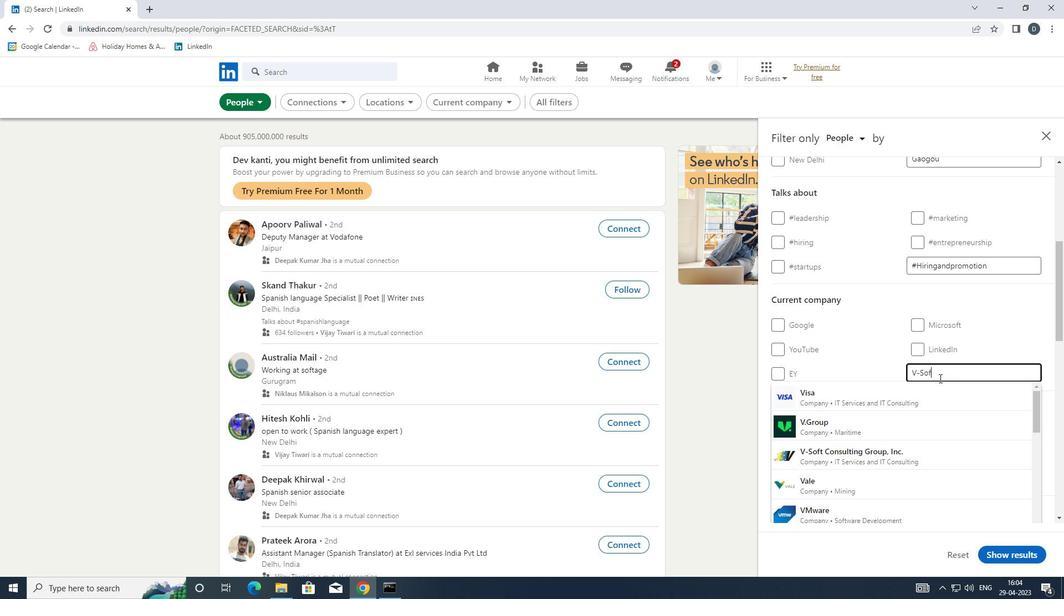 
Action: Mouse moved to (933, 389)
Screenshot: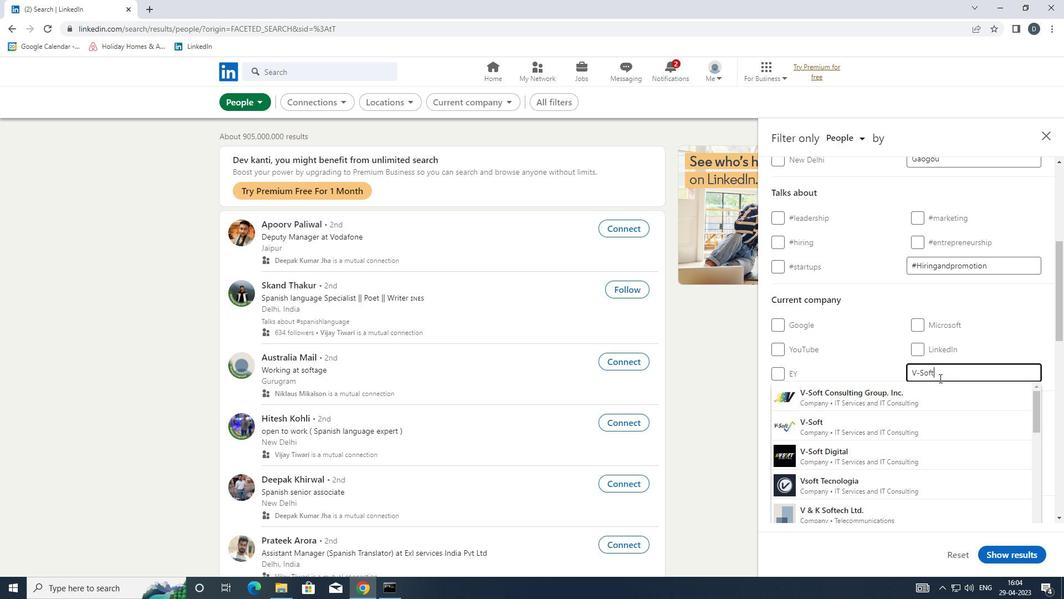 
Action: Mouse pressed left at (933, 389)
Screenshot: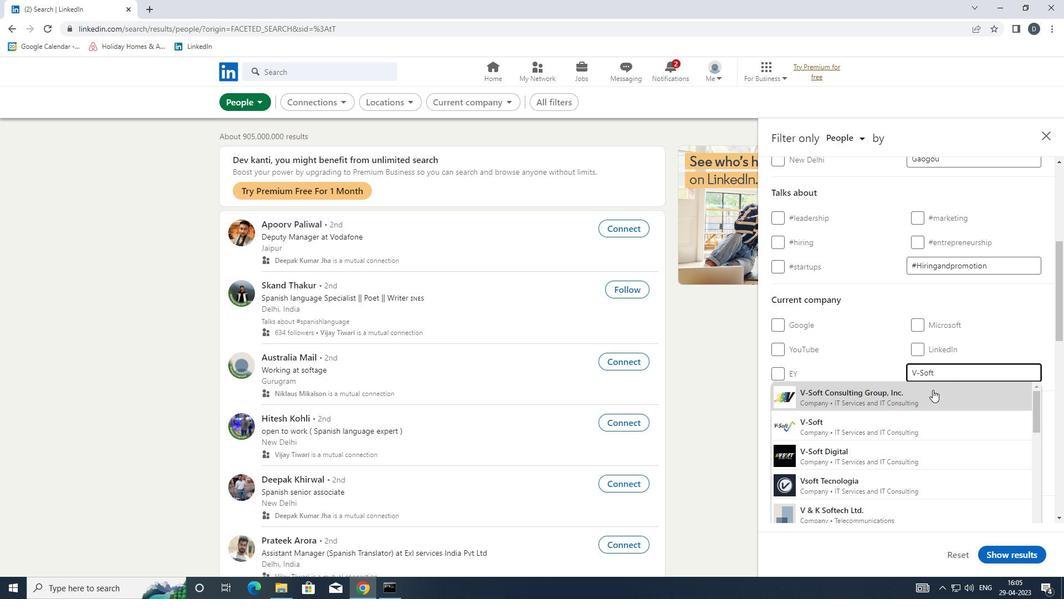 
Action: Mouse scrolled (933, 389) with delta (0, 0)
Screenshot: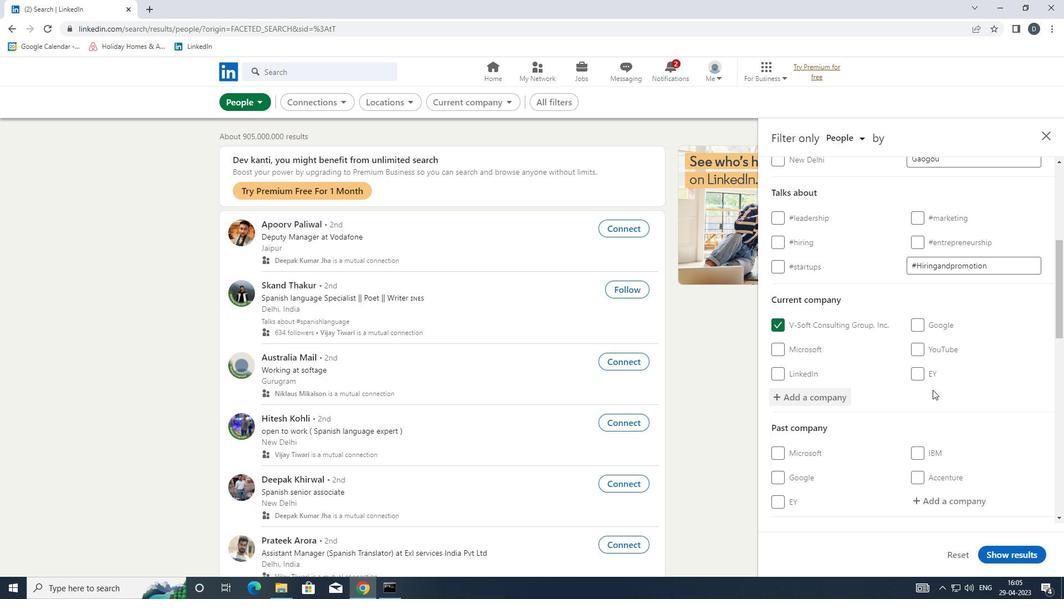 
Action: Mouse scrolled (933, 389) with delta (0, 0)
Screenshot: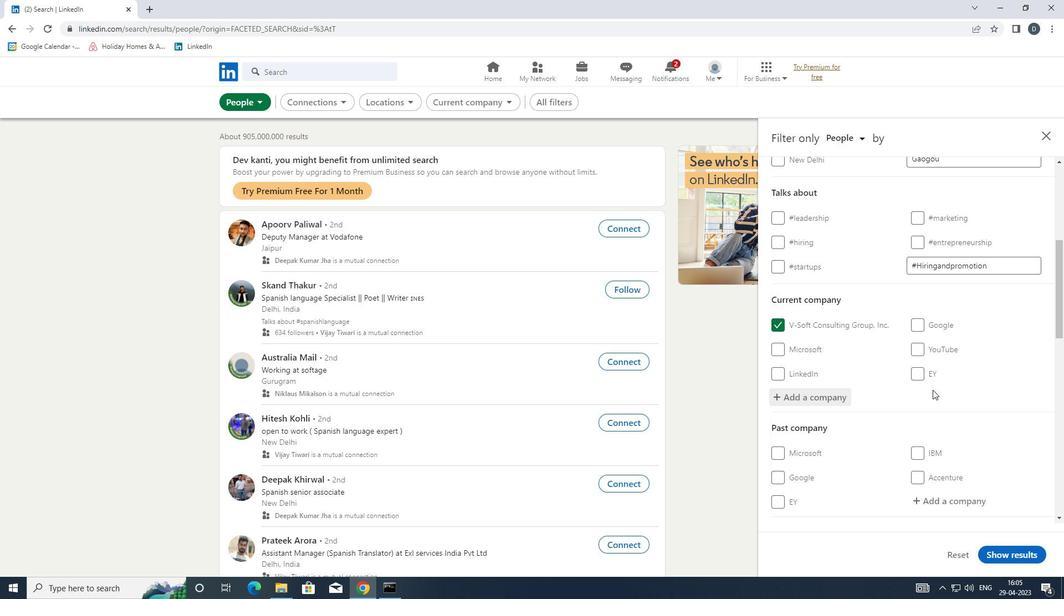 
Action: Mouse moved to (932, 390)
Screenshot: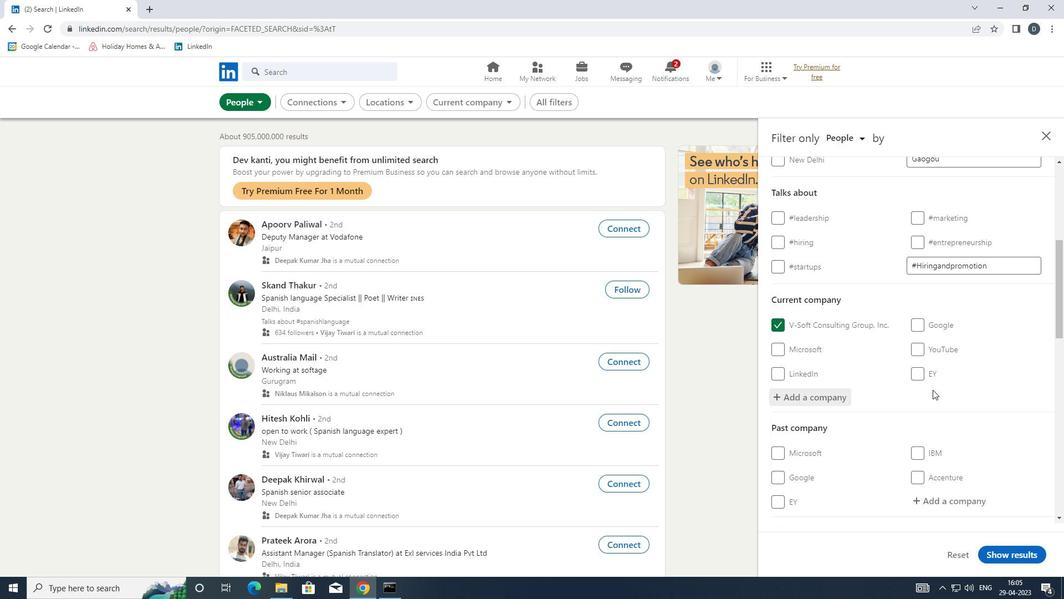 
Action: Mouse scrolled (932, 389) with delta (0, 0)
Screenshot: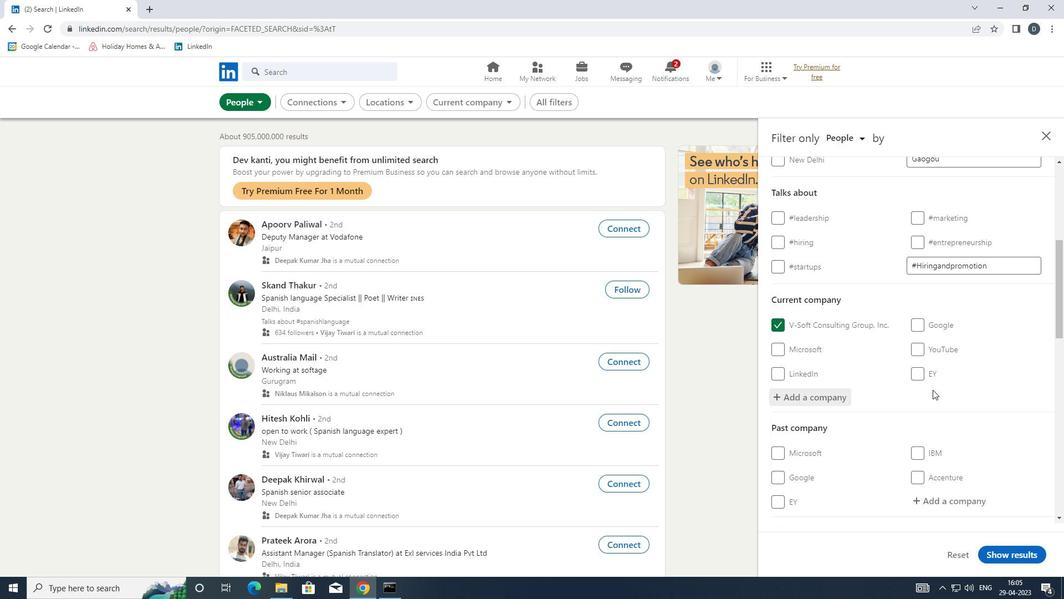 
Action: Mouse moved to (952, 383)
Screenshot: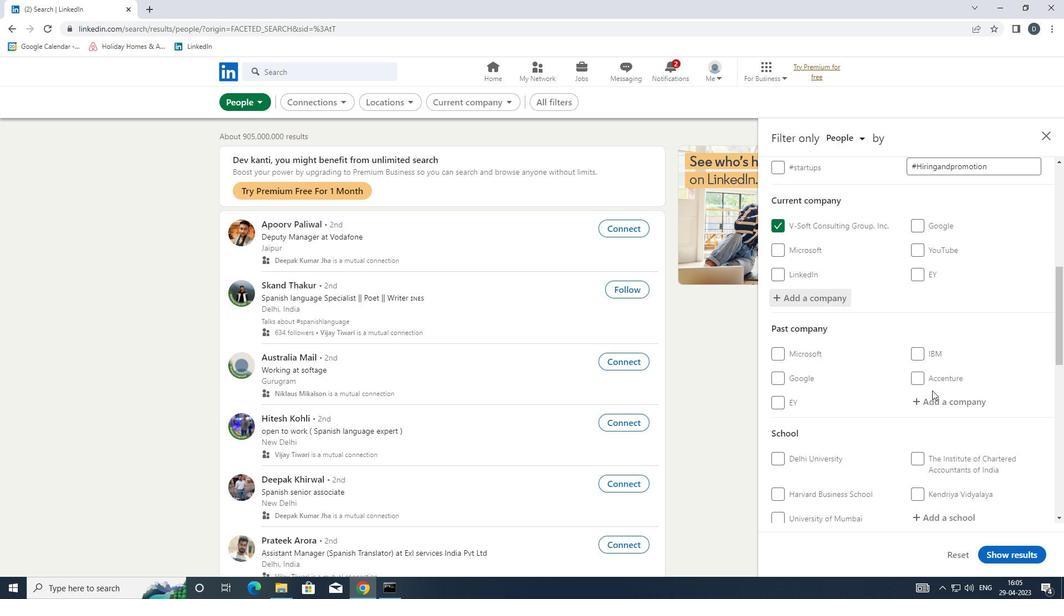 
Action: Mouse scrolled (952, 382) with delta (0, 0)
Screenshot: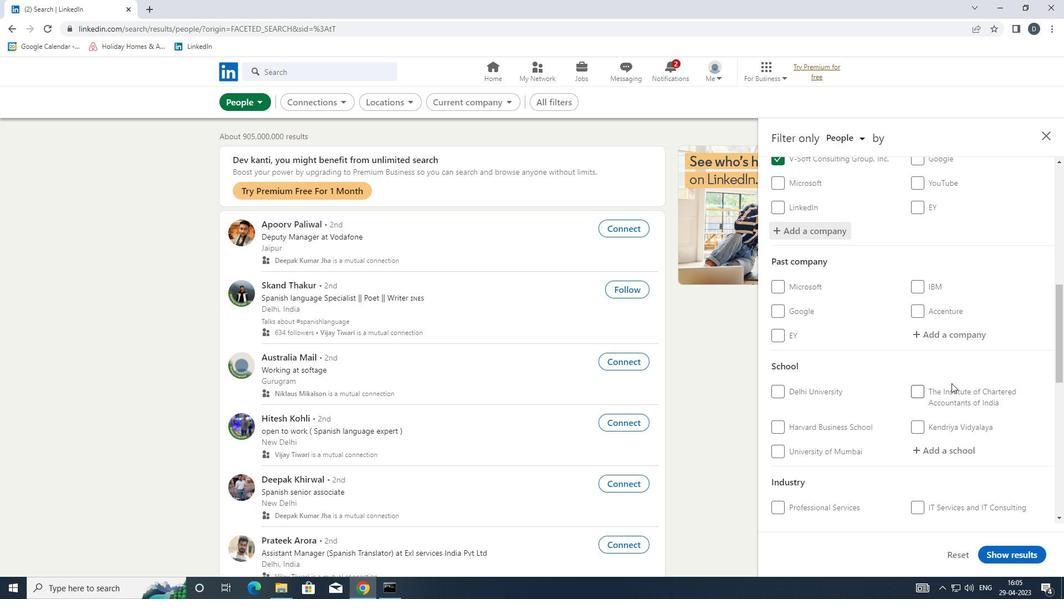
Action: Mouse scrolled (952, 382) with delta (0, 0)
Screenshot: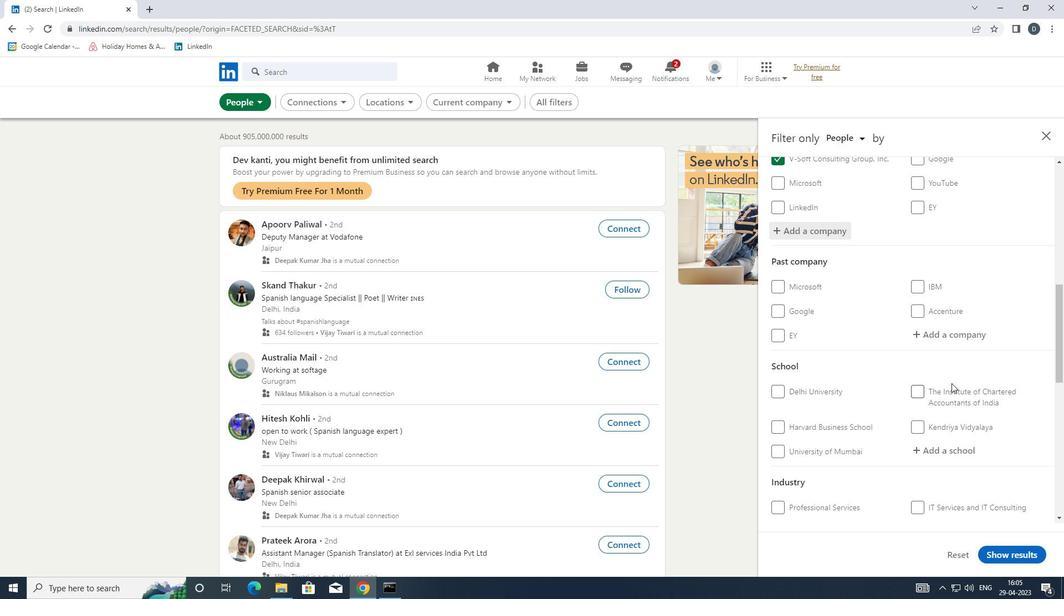 
Action: Mouse moved to (942, 344)
Screenshot: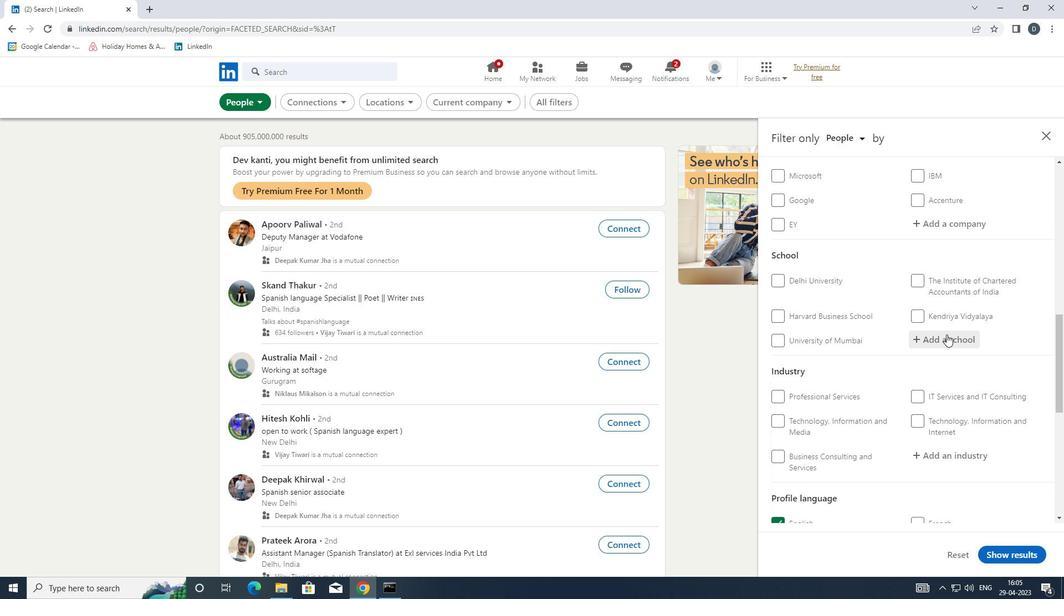
Action: Mouse pressed left at (942, 344)
Screenshot: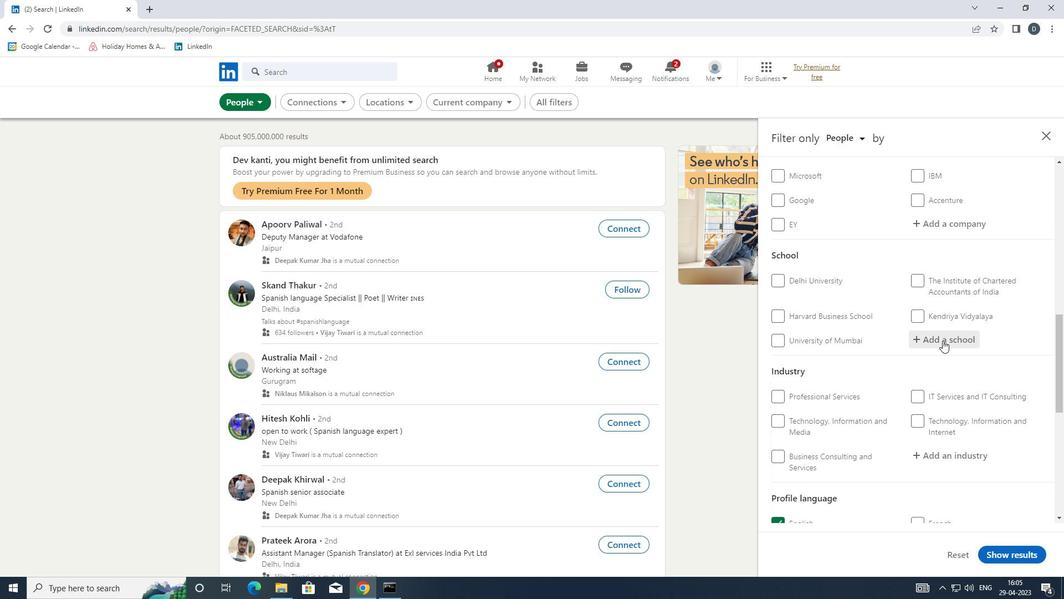 
Action: Key pressed <Key.shift>DIBRUGARH
Screenshot: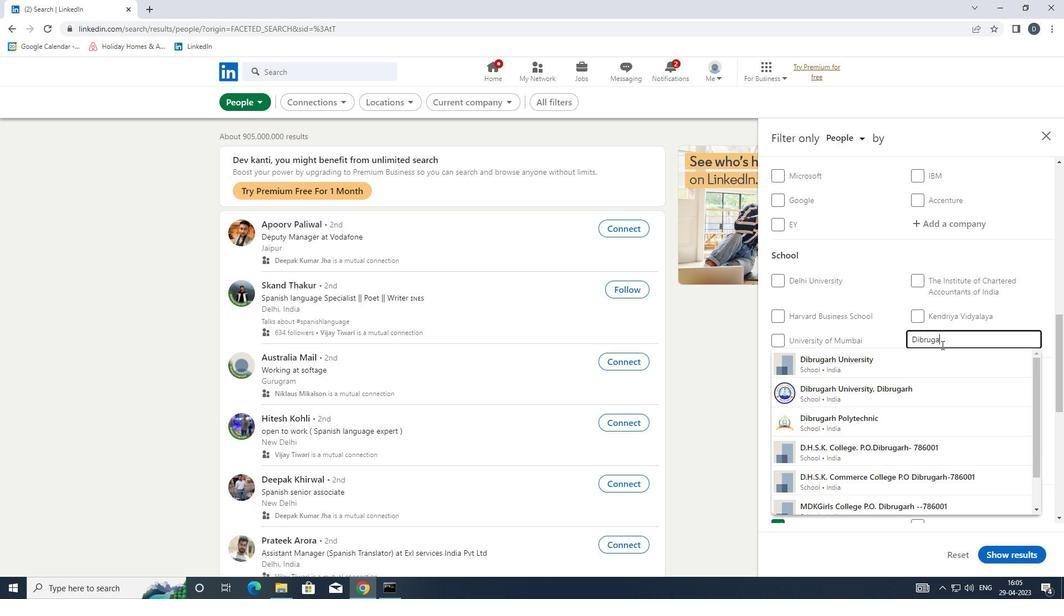 
Action: Mouse moved to (938, 355)
Screenshot: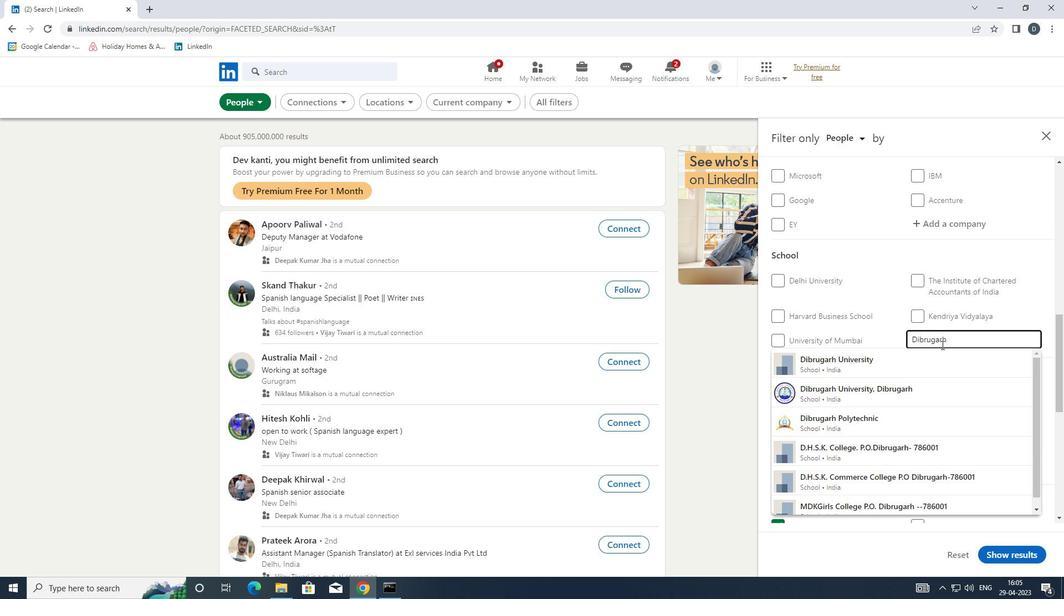 
Action: Mouse pressed left at (938, 355)
Screenshot: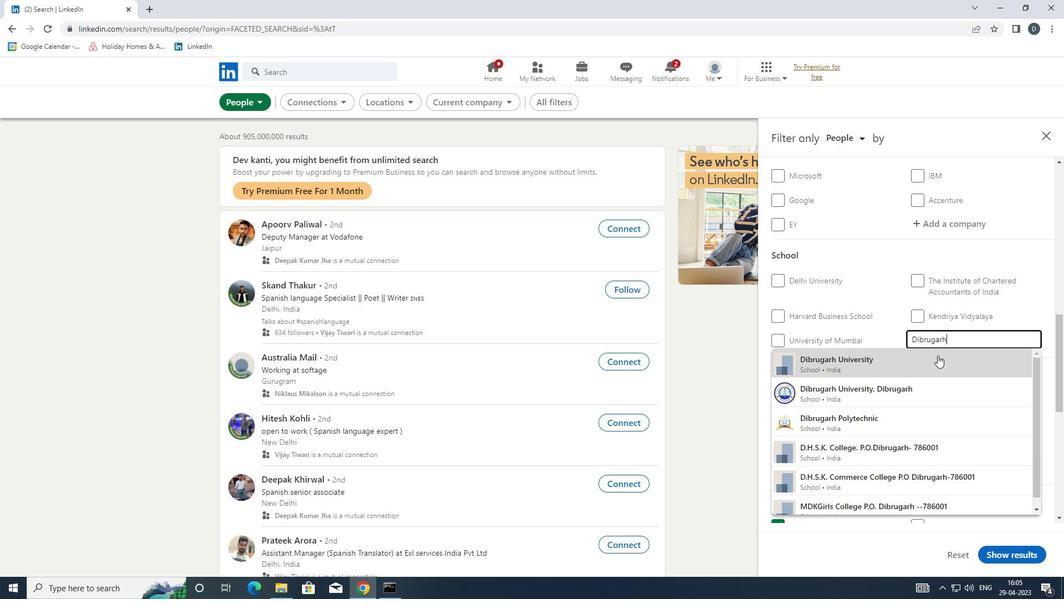 
Action: Mouse scrolled (938, 354) with delta (0, 0)
Screenshot: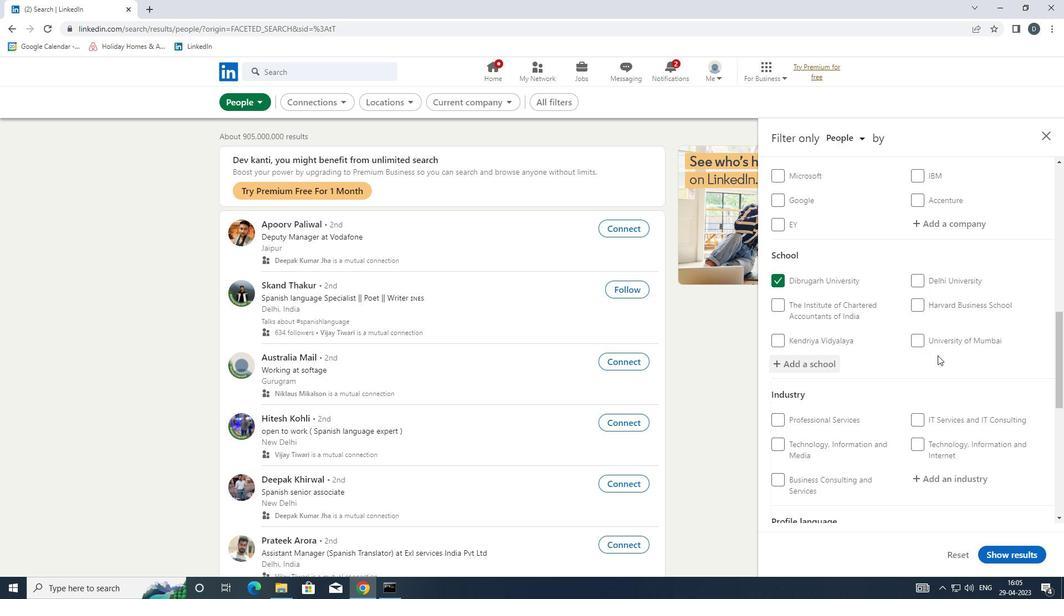 
Action: Mouse scrolled (938, 354) with delta (0, 0)
Screenshot: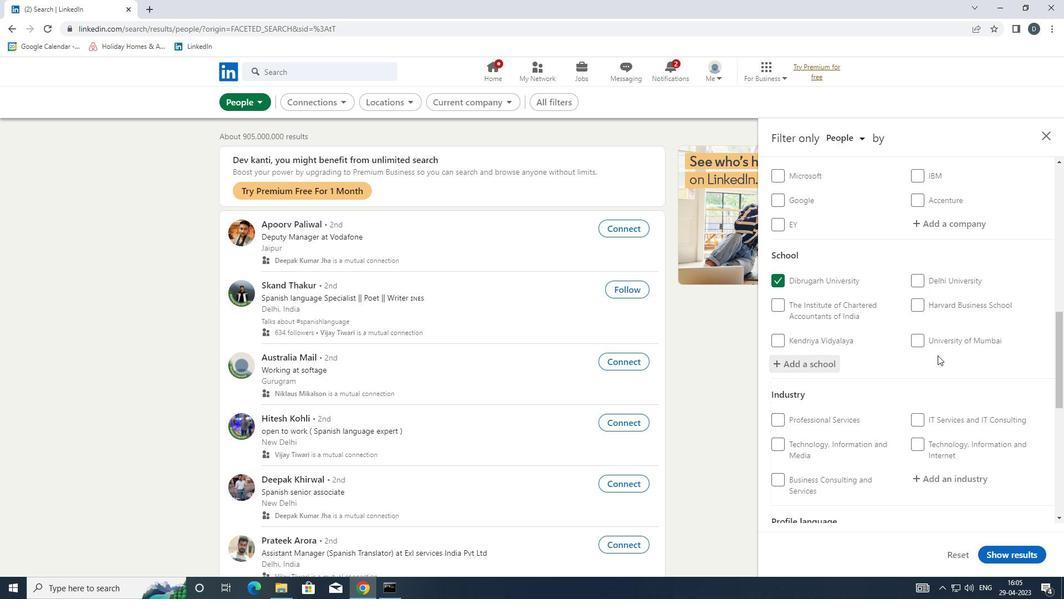 
Action: Mouse scrolled (938, 354) with delta (0, 0)
Screenshot: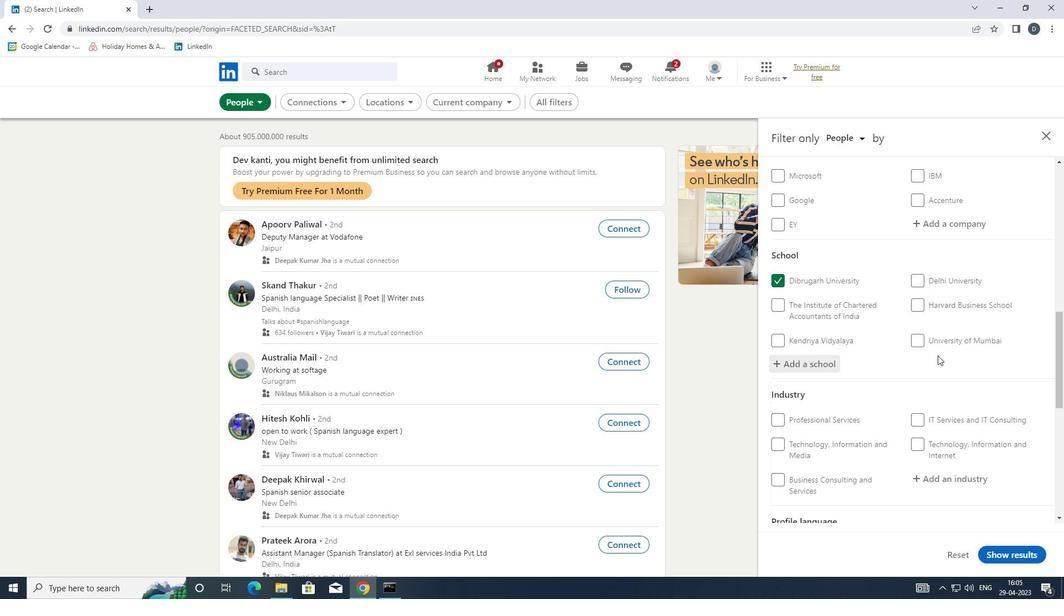 
Action: Mouse moved to (965, 301)
Screenshot: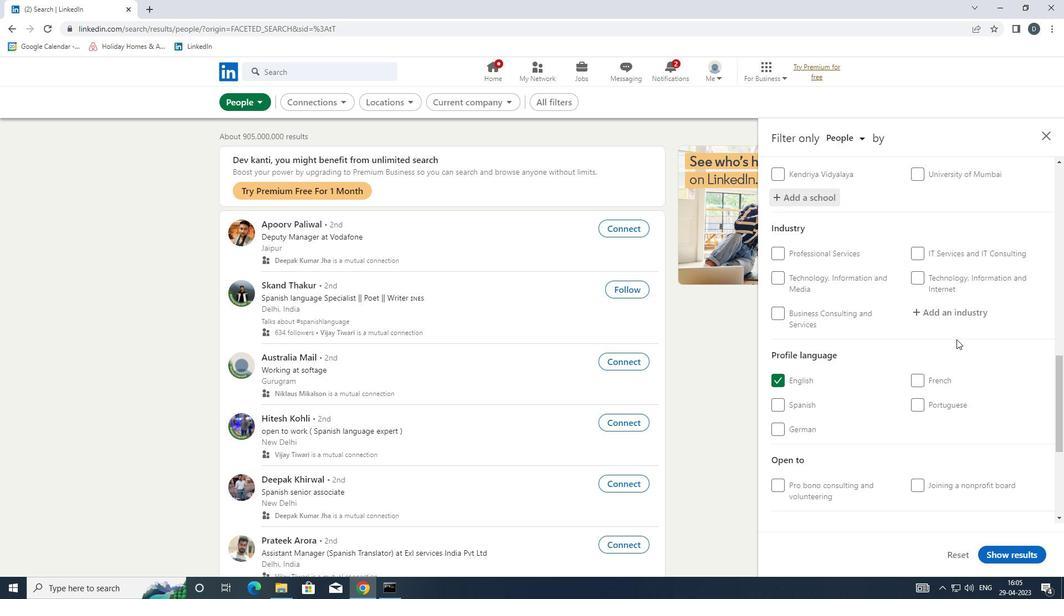 
Action: Mouse pressed left at (965, 301)
Screenshot: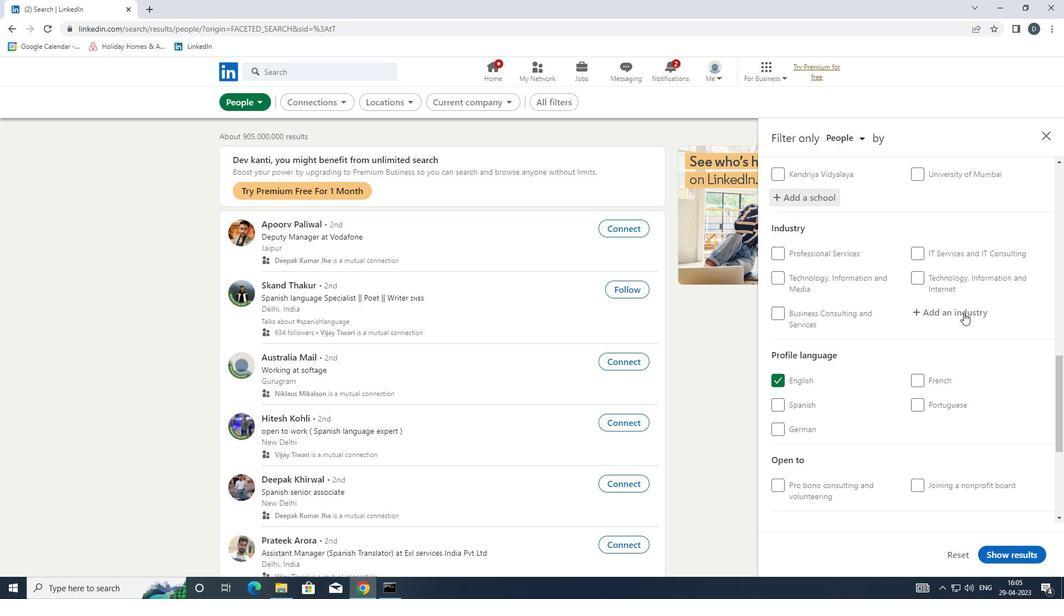 
Action: Mouse moved to (965, 311)
Screenshot: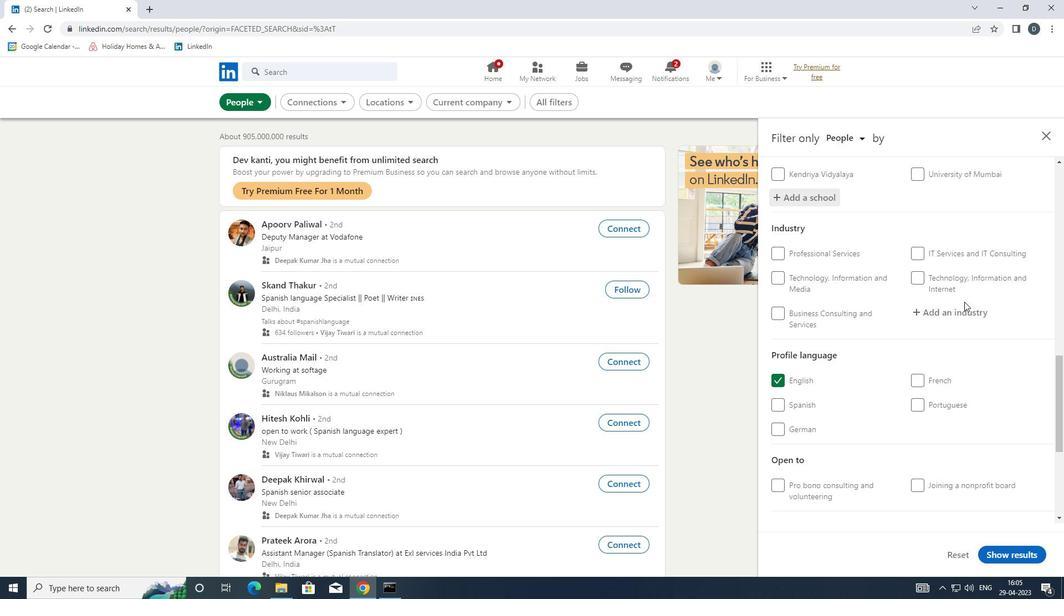 
Action: Mouse pressed left at (965, 311)
Screenshot: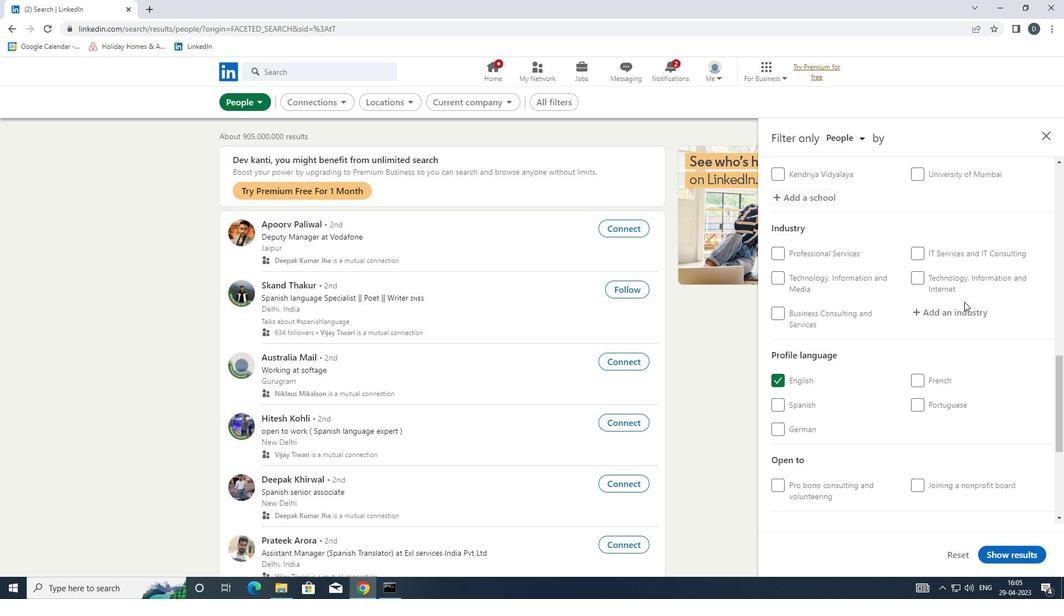 
Action: Key pressed <Key.shift>PHILANTHRO<Key.down><Key.enter>
Screenshot: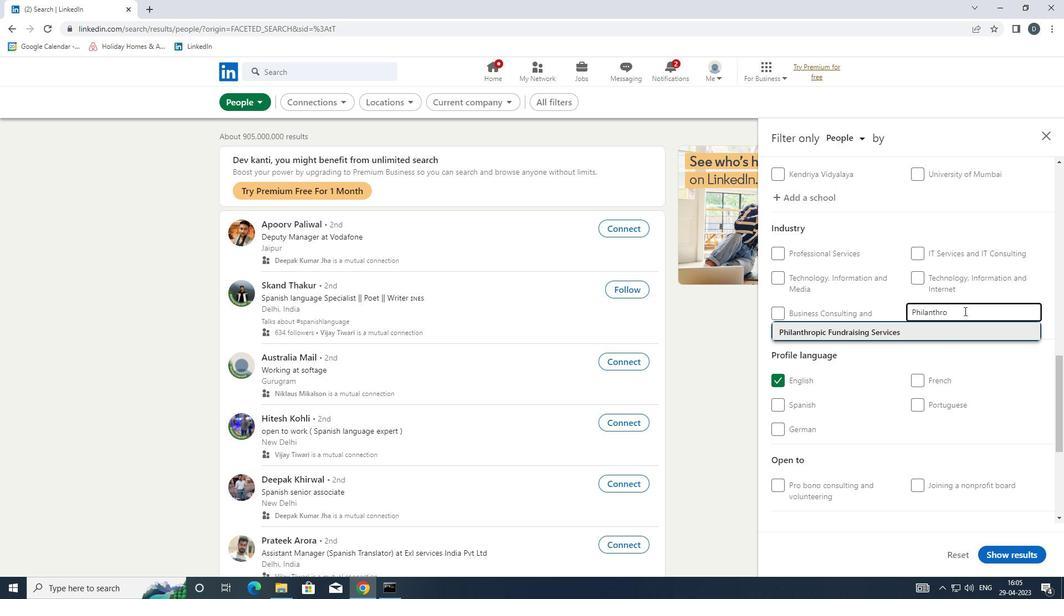 
Action: Mouse moved to (965, 315)
Screenshot: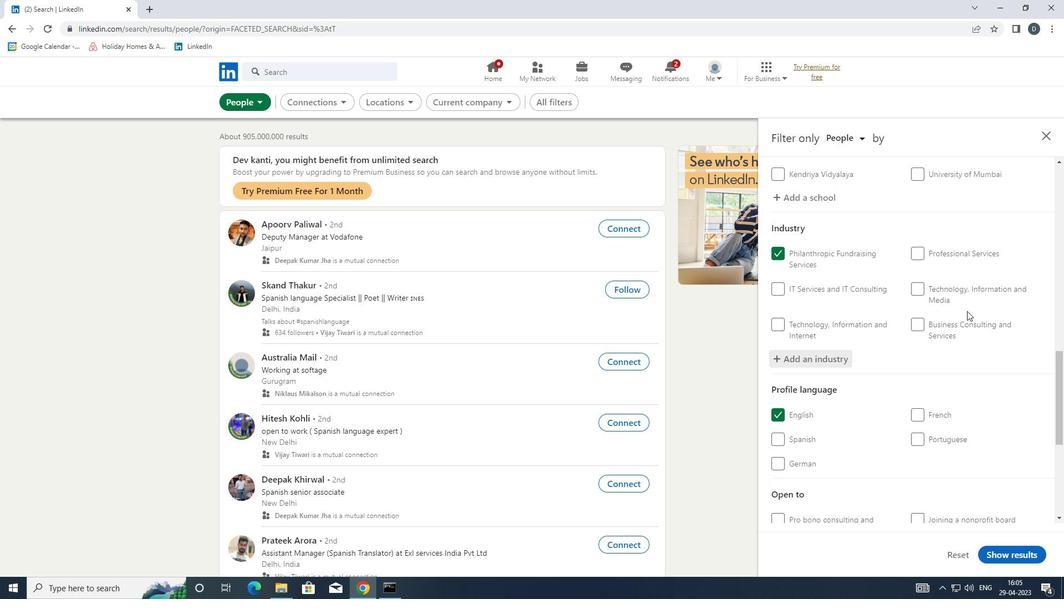 
Action: Mouse scrolled (965, 314) with delta (0, 0)
Screenshot: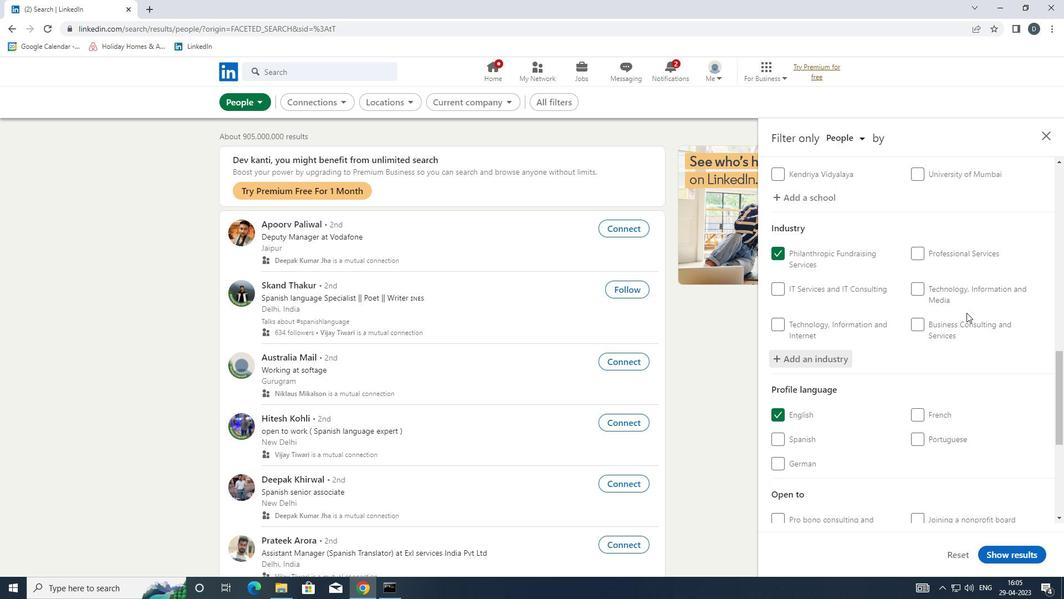 
Action: Mouse moved to (963, 318)
Screenshot: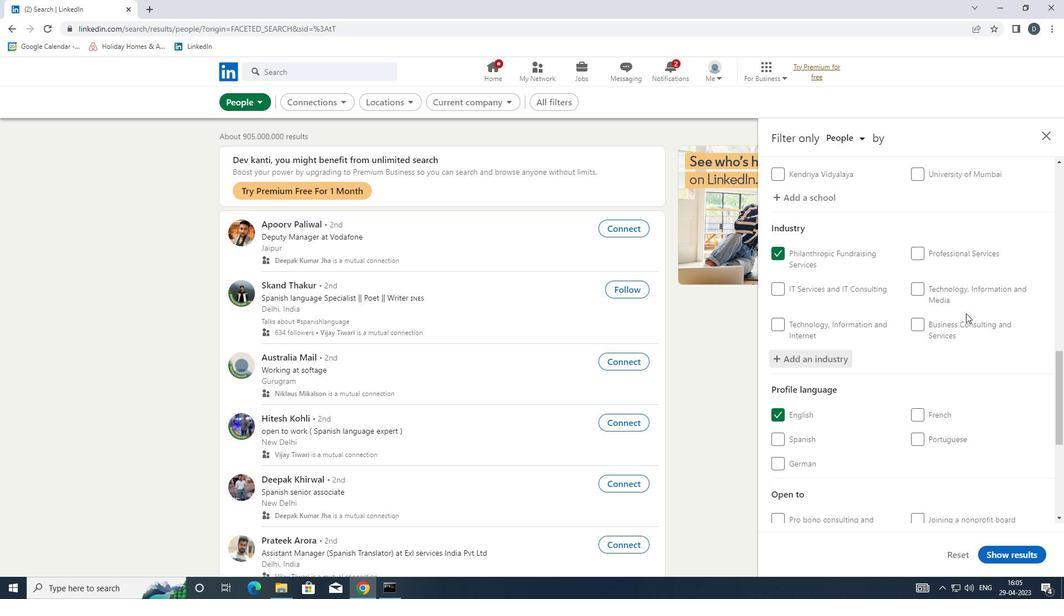 
Action: Mouse scrolled (963, 318) with delta (0, 0)
Screenshot: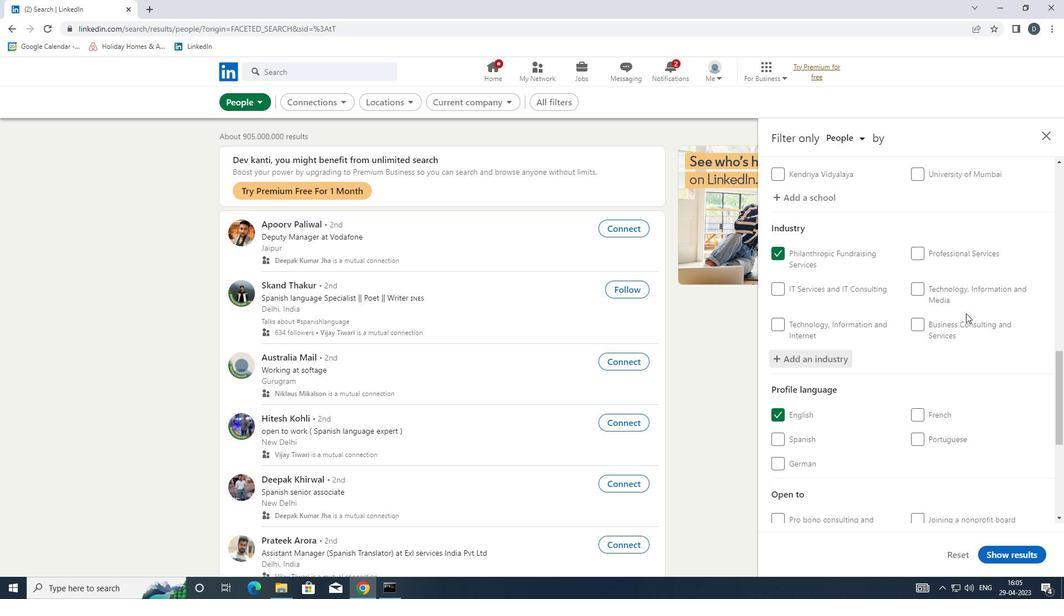 
Action: Mouse moved to (962, 321)
Screenshot: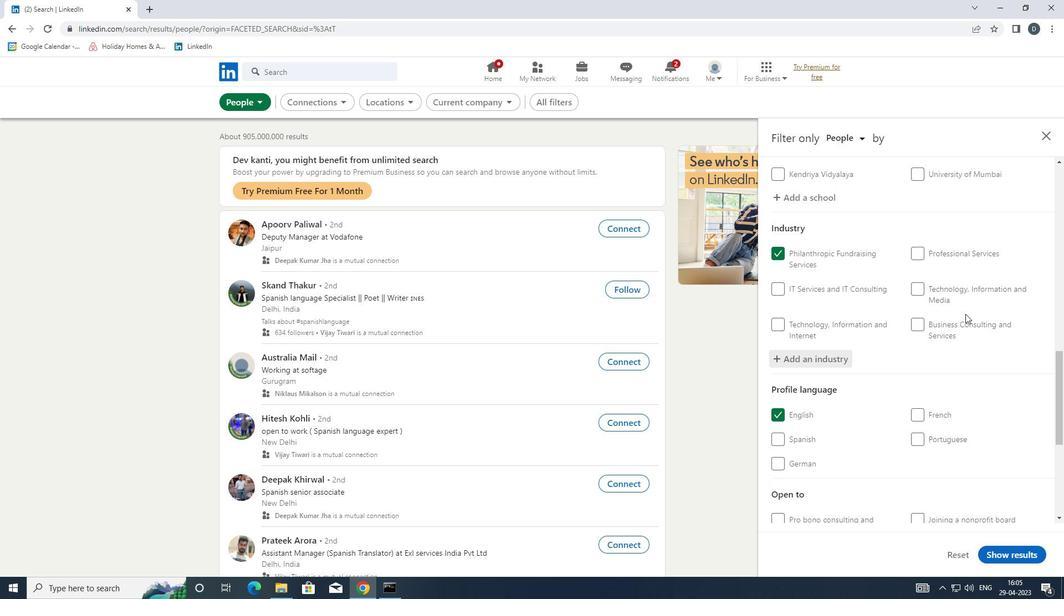 
Action: Mouse scrolled (962, 320) with delta (0, 0)
Screenshot: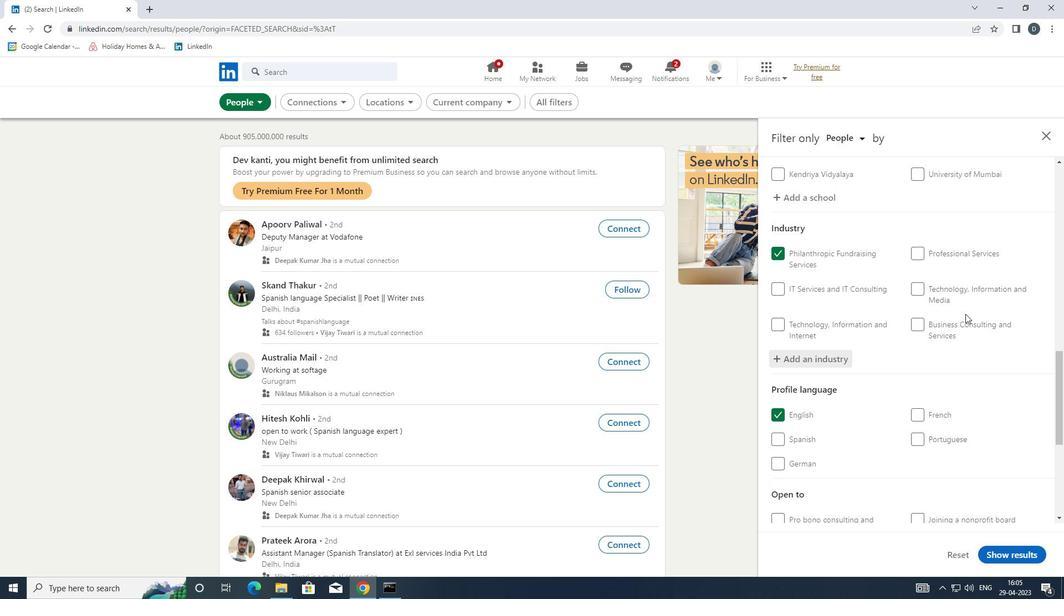 
Action: Mouse moved to (962, 322)
Screenshot: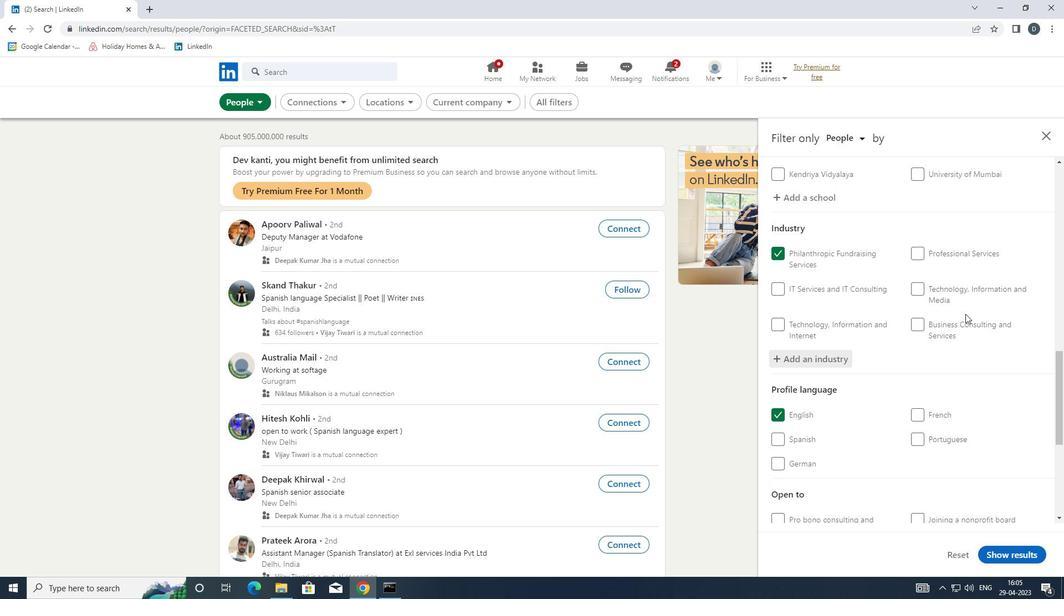 
Action: Mouse scrolled (962, 322) with delta (0, 0)
Screenshot: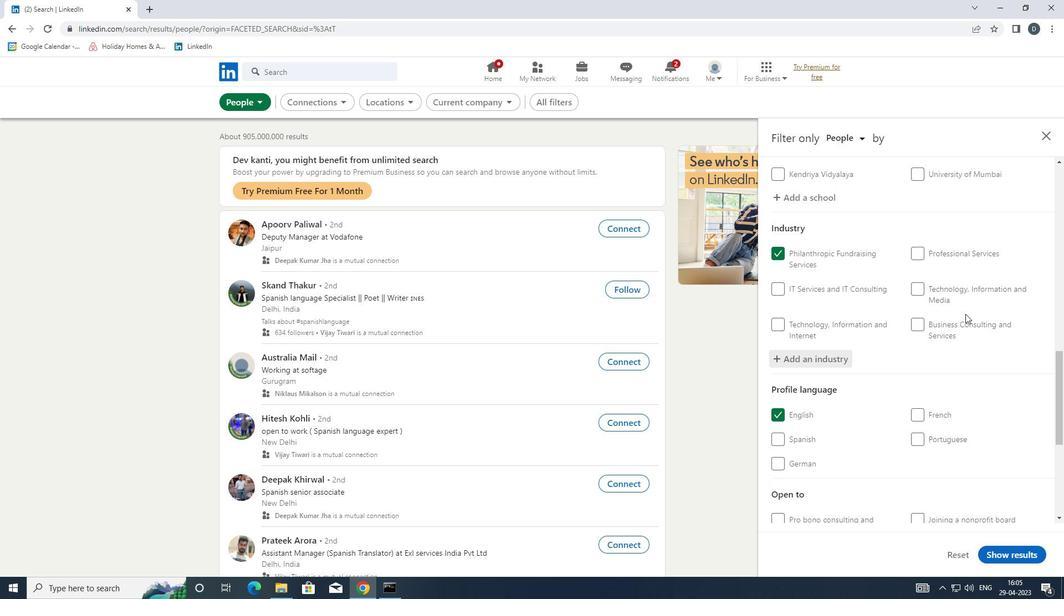 
Action: Mouse moved to (941, 330)
Screenshot: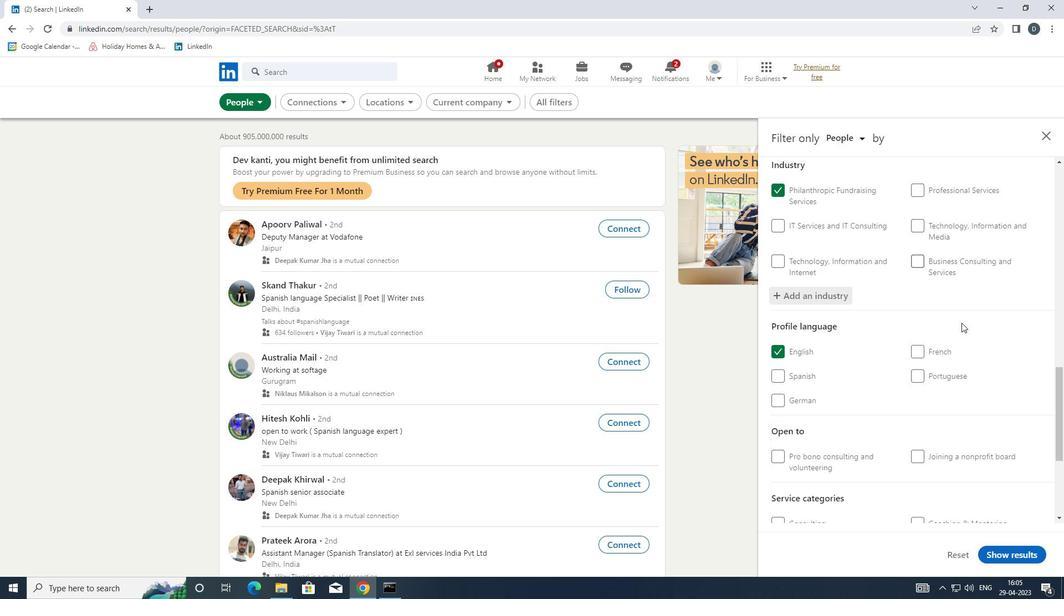 
Action: Mouse scrolled (941, 329) with delta (0, 0)
Screenshot: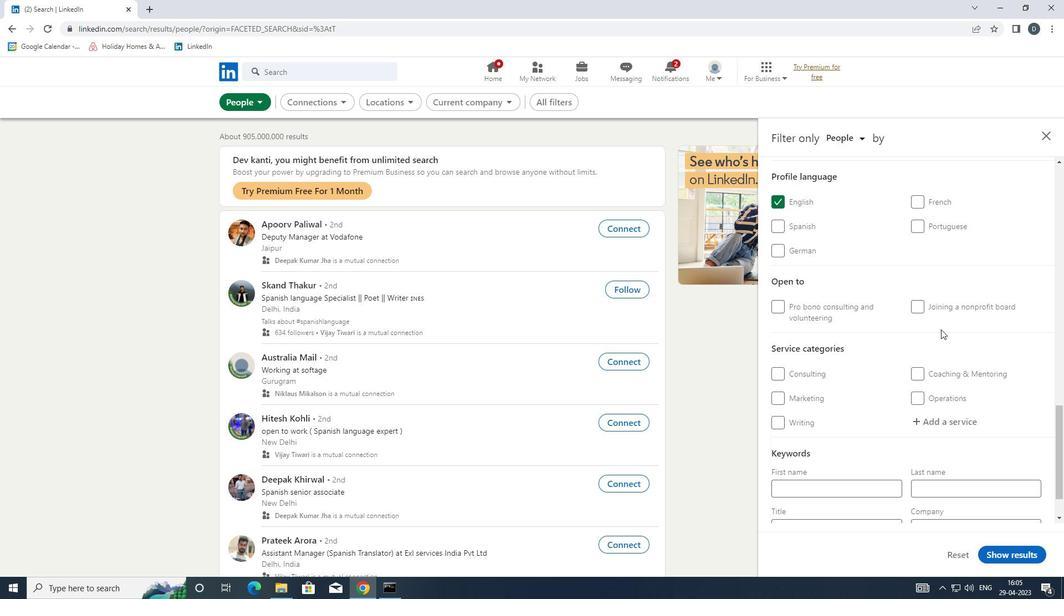 
Action: Mouse scrolled (941, 329) with delta (0, 0)
Screenshot: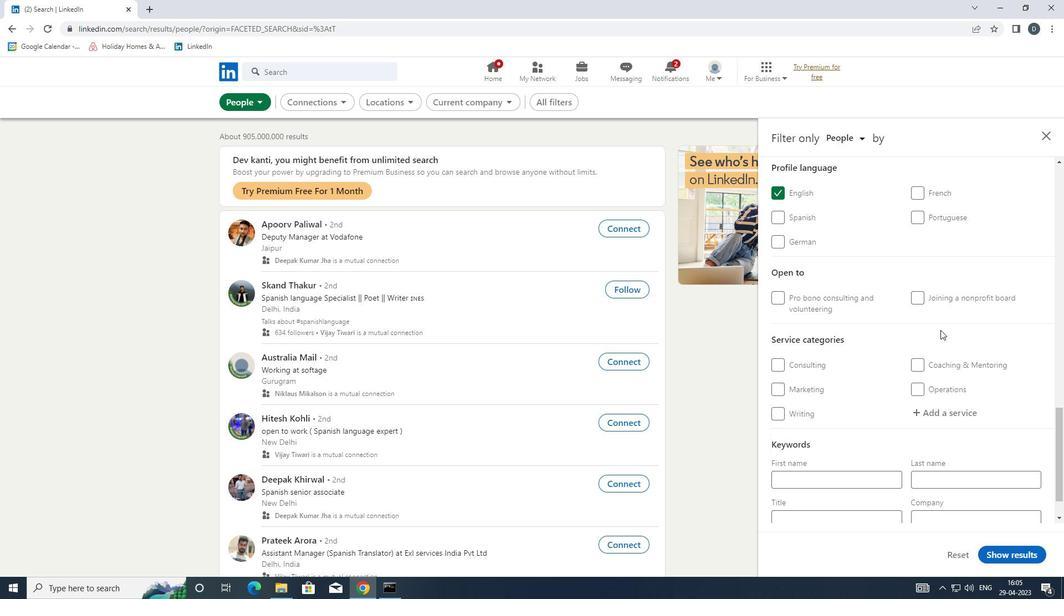 
Action: Mouse moved to (951, 365)
Screenshot: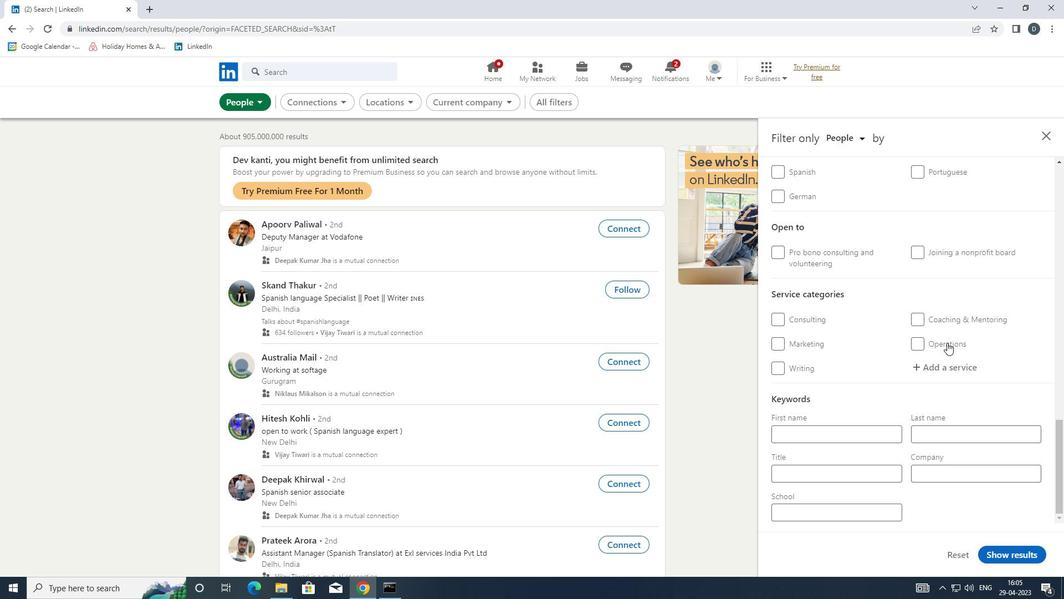 
Action: Mouse pressed left at (951, 365)
Screenshot: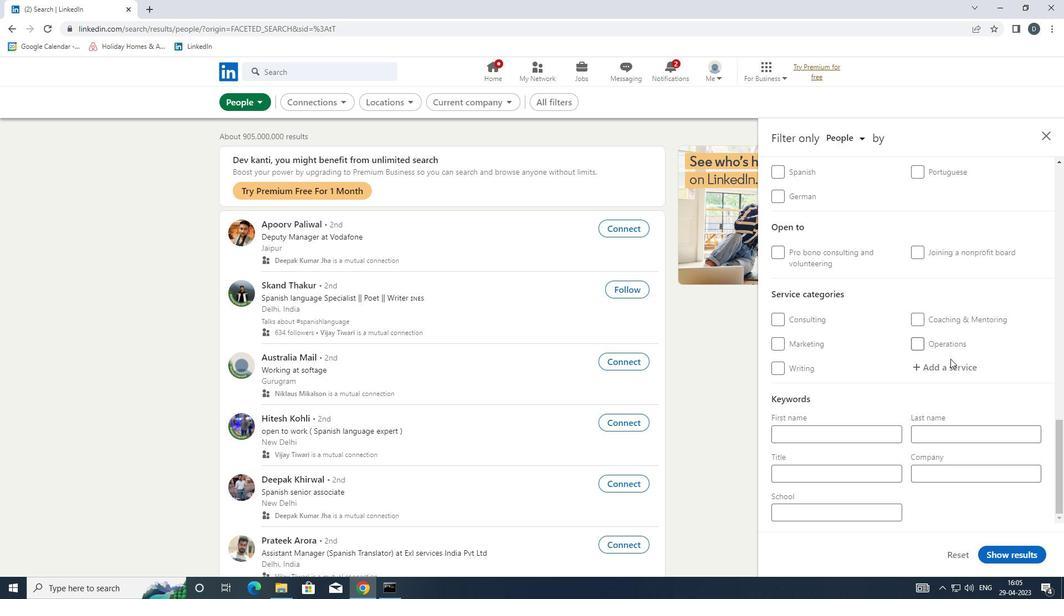 
Action: Key pressed <Key.shift>DJING<Key.down><Key.enter>
Screenshot: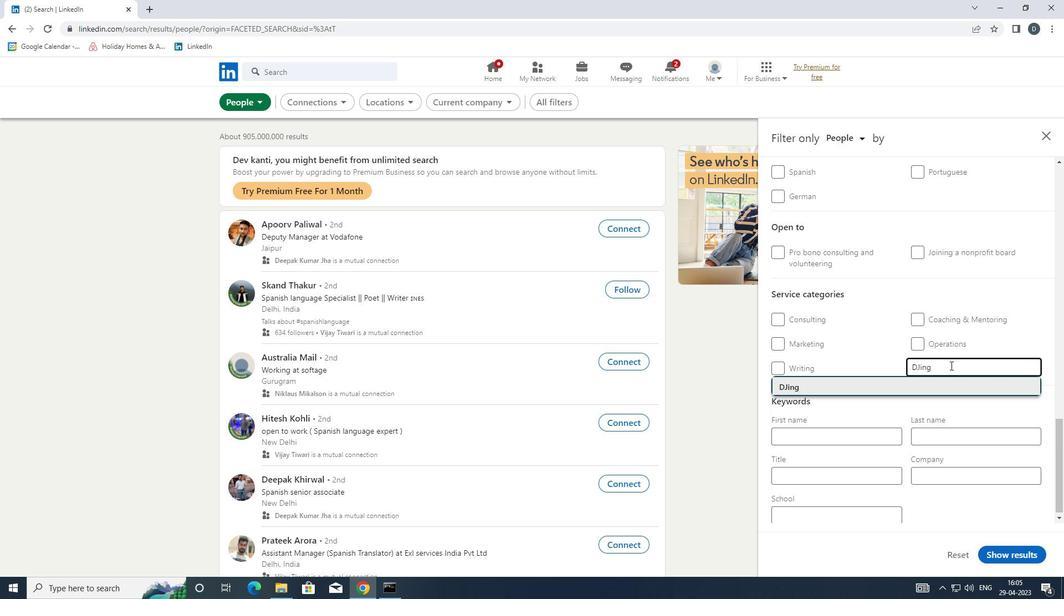 
Action: Mouse moved to (937, 358)
Screenshot: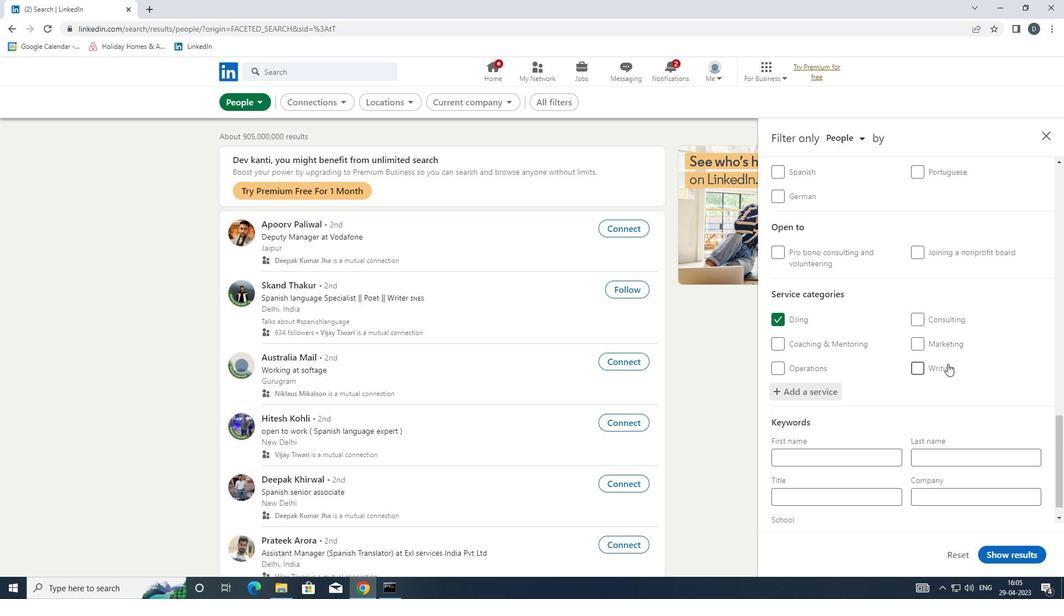 
Action: Mouse scrolled (937, 357) with delta (0, 0)
Screenshot: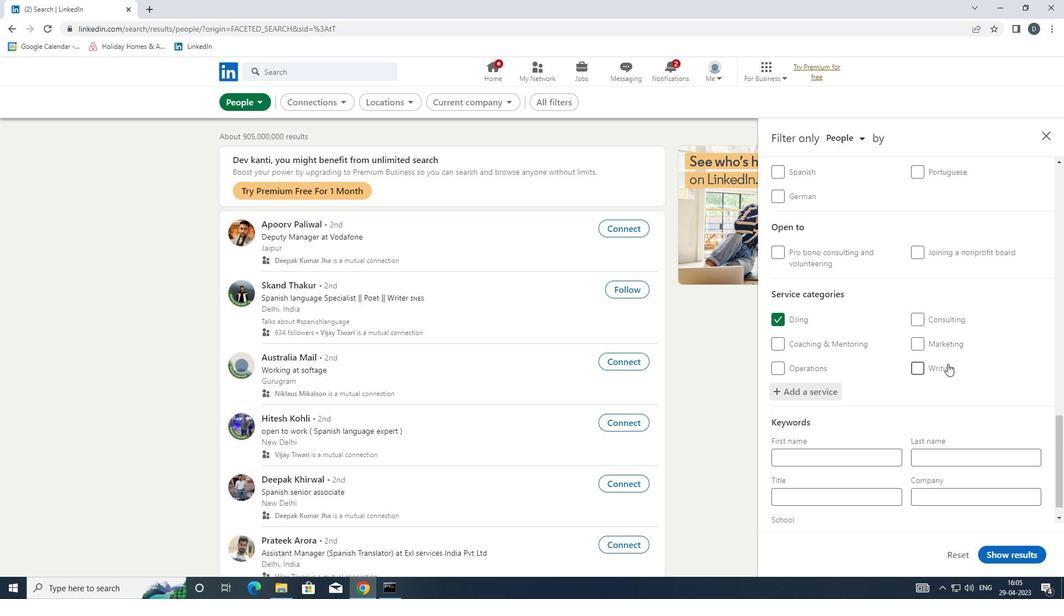 
Action: Mouse moved to (937, 359)
Screenshot: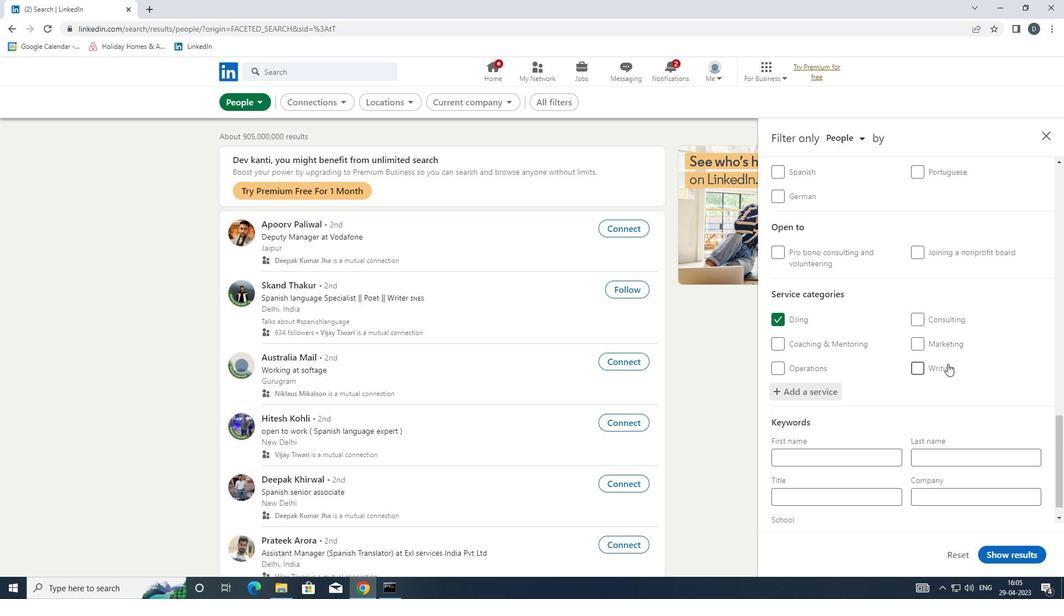 
Action: Mouse scrolled (937, 358) with delta (0, 0)
Screenshot: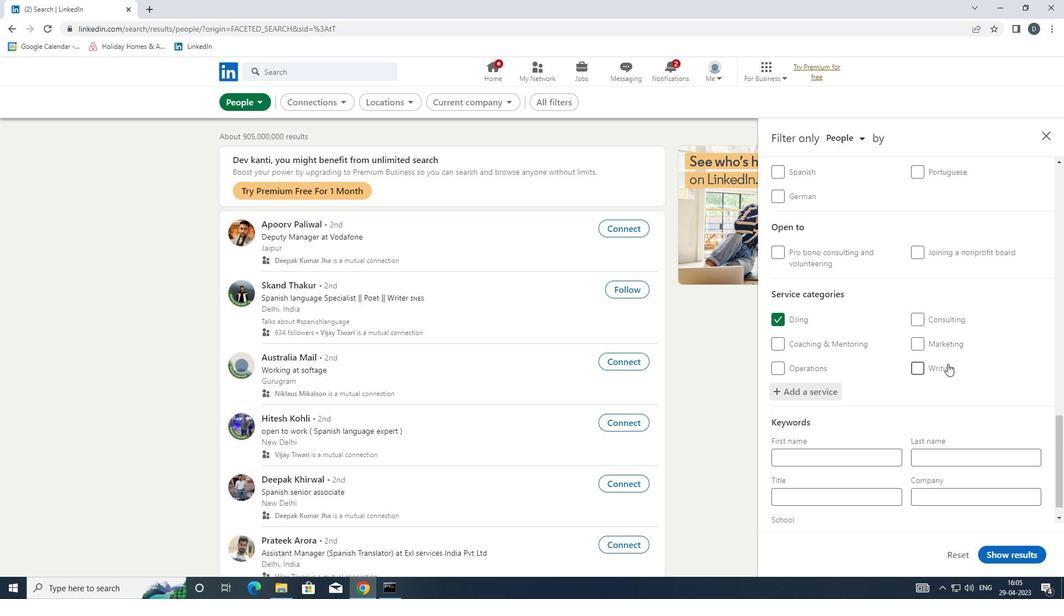 
Action: Mouse moved to (937, 362)
Screenshot: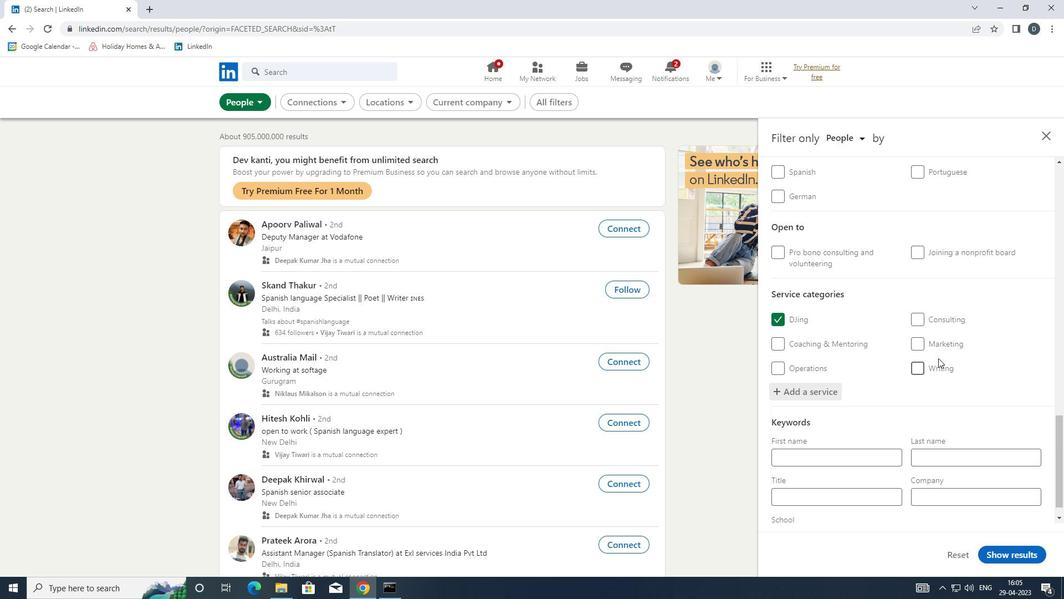 
Action: Mouse scrolled (937, 361) with delta (0, 0)
Screenshot: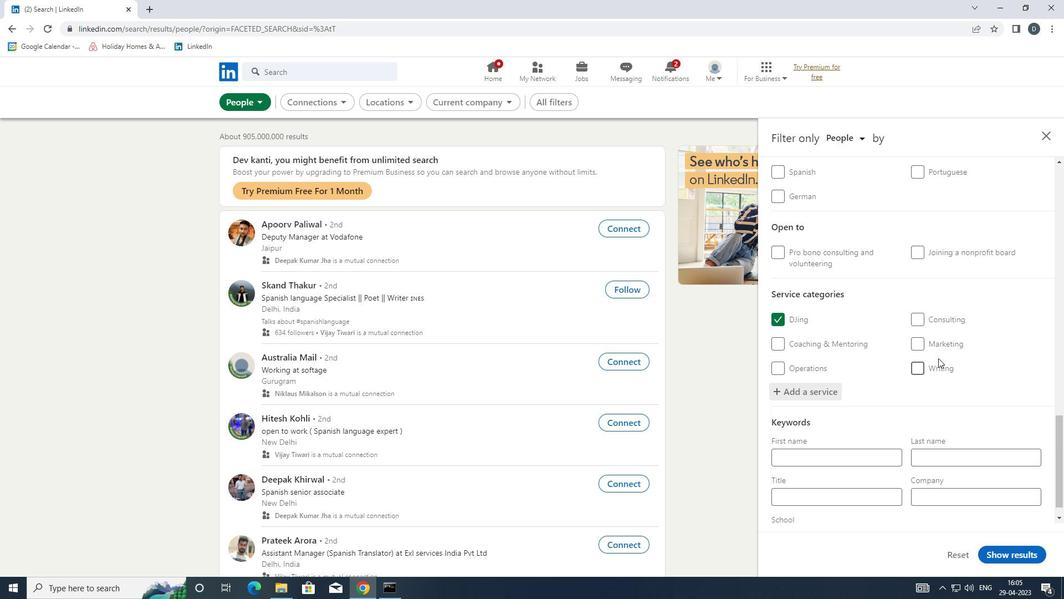 
Action: Mouse moved to (936, 366)
Screenshot: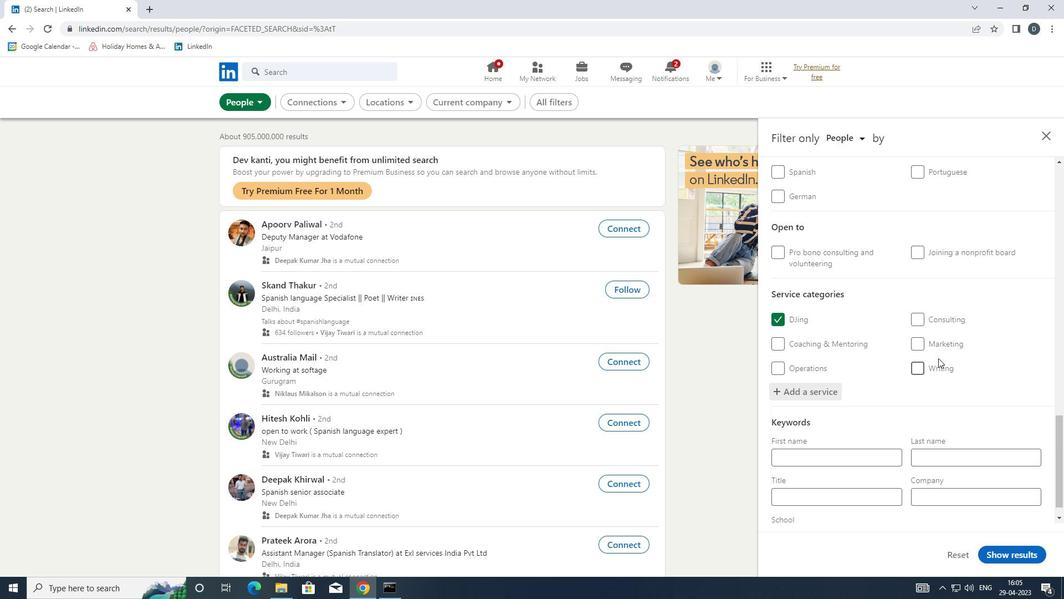 
Action: Mouse scrolled (936, 365) with delta (0, 0)
Screenshot: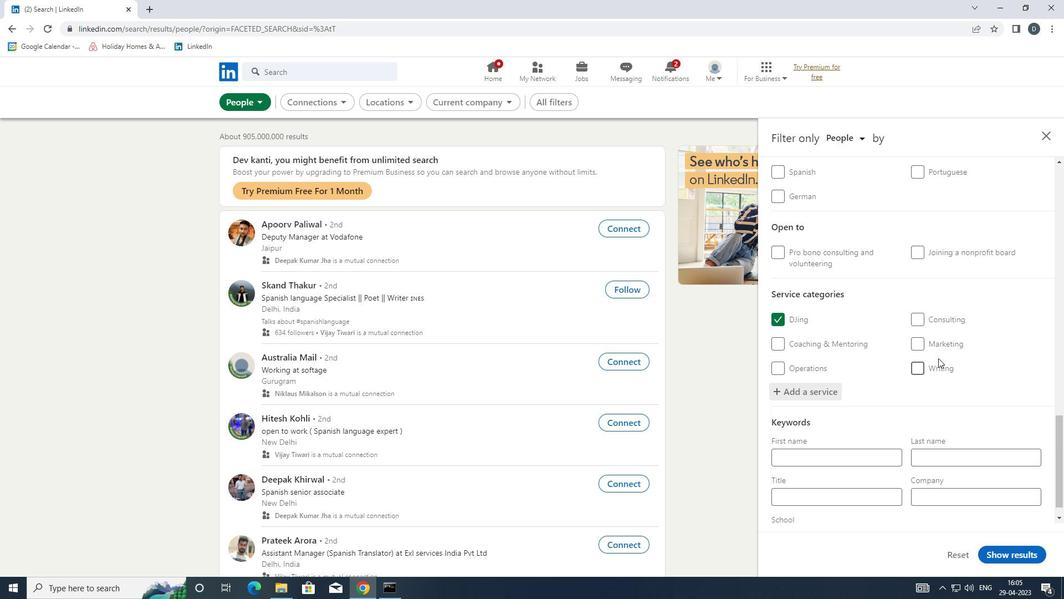 
Action: Mouse moved to (935, 369)
Screenshot: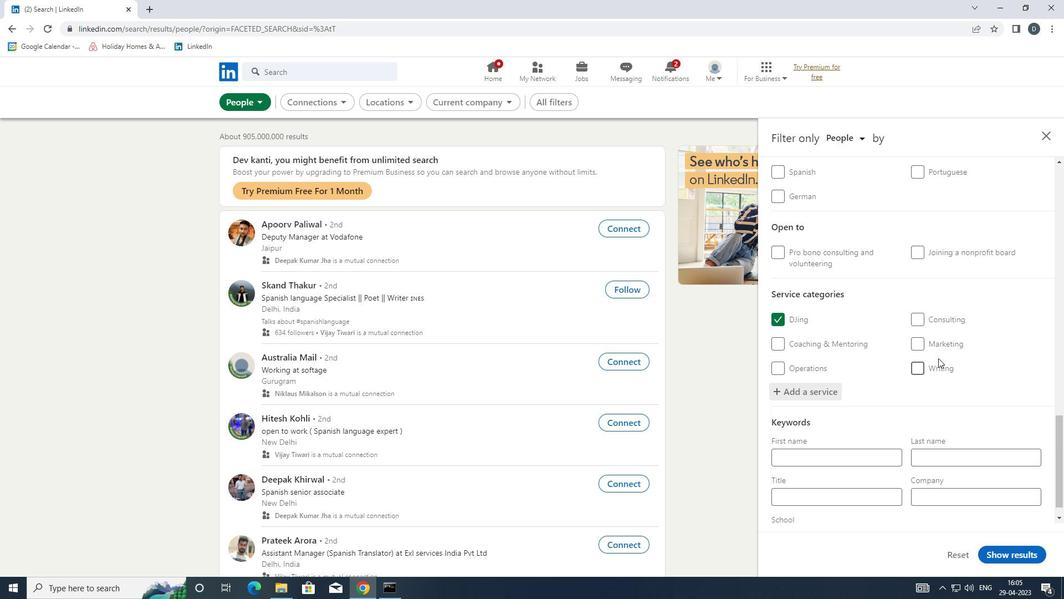 
Action: Mouse scrolled (935, 368) with delta (0, 0)
Screenshot: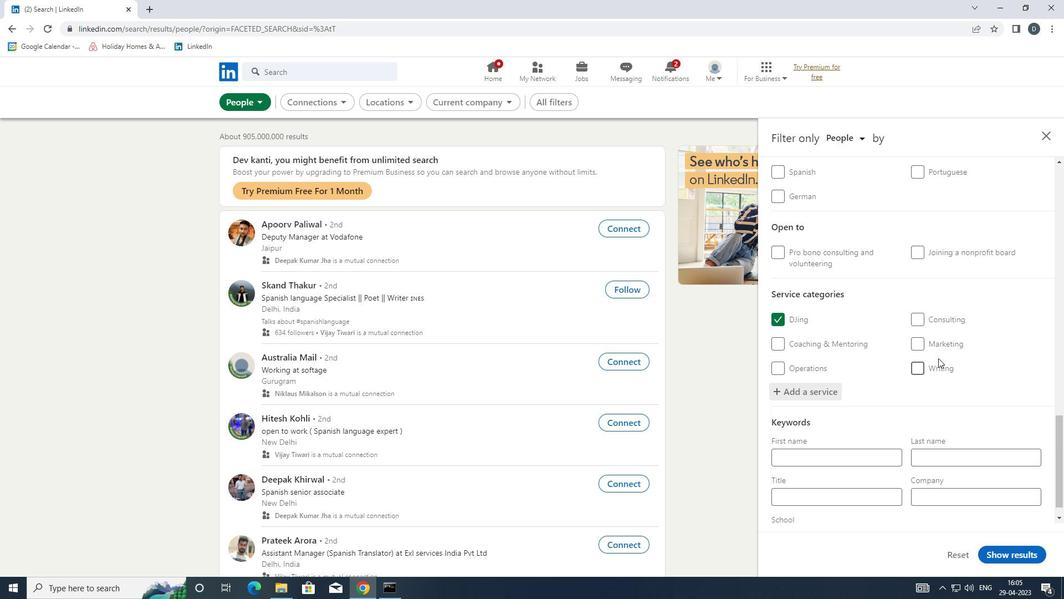 
Action: Mouse moved to (859, 470)
Screenshot: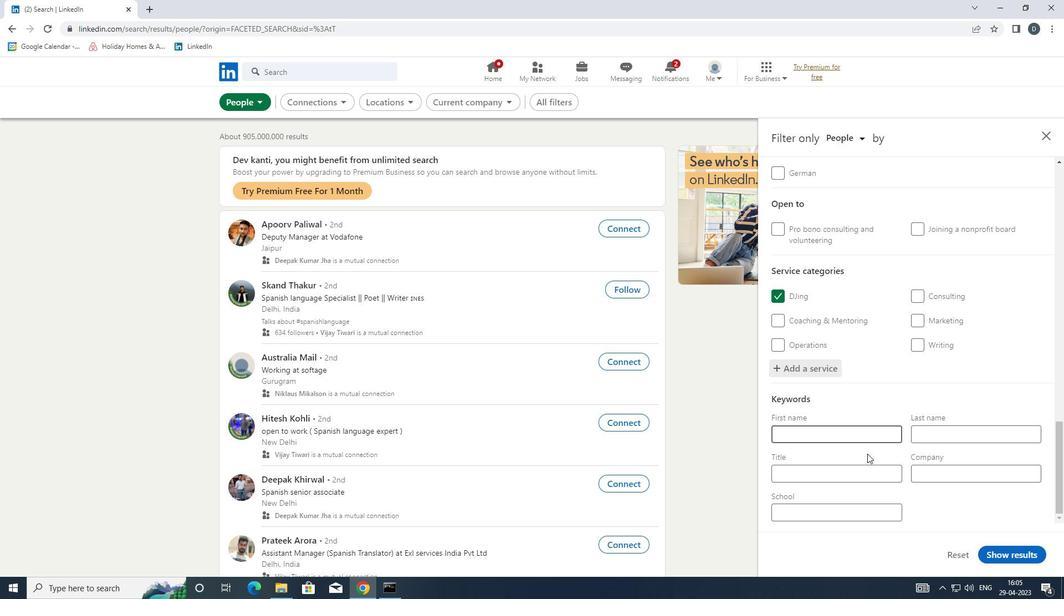 
Action: Mouse pressed left at (859, 470)
Screenshot: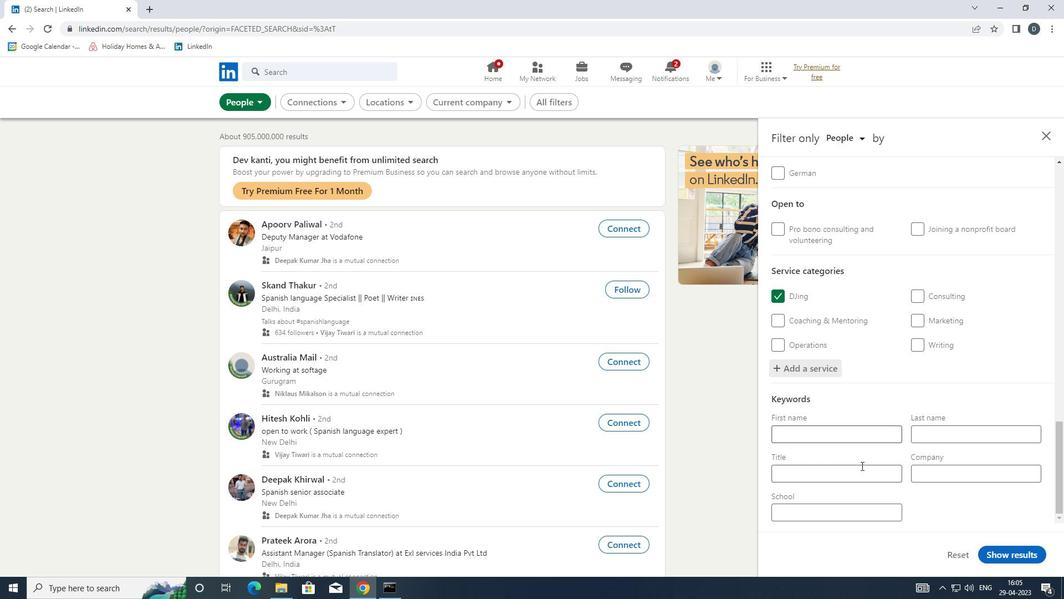 
Action: Mouse moved to (859, 469)
Screenshot: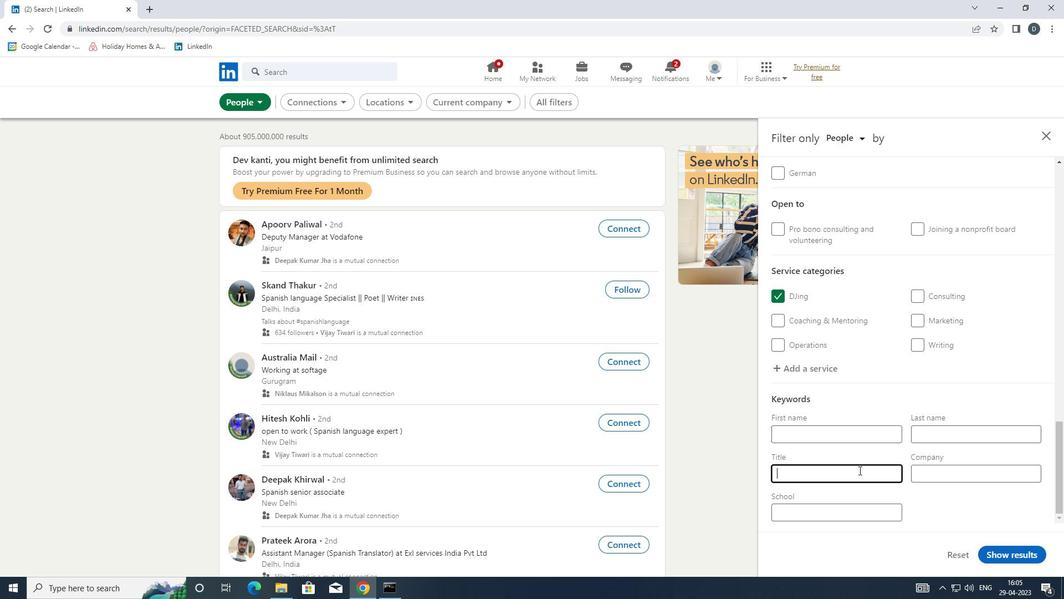 
Action: Key pressed <Key.shift>PHONE<Key.space><Key.shift>SALES<Key.space><Key.shift>SPECIALIST
Screenshot: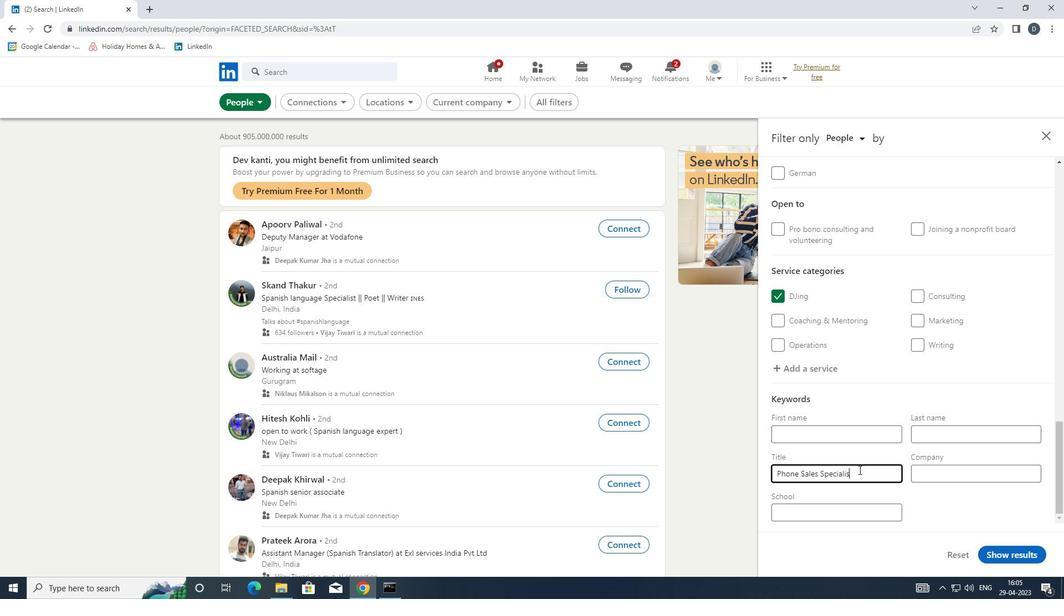 
Action: Mouse moved to (1001, 552)
Screenshot: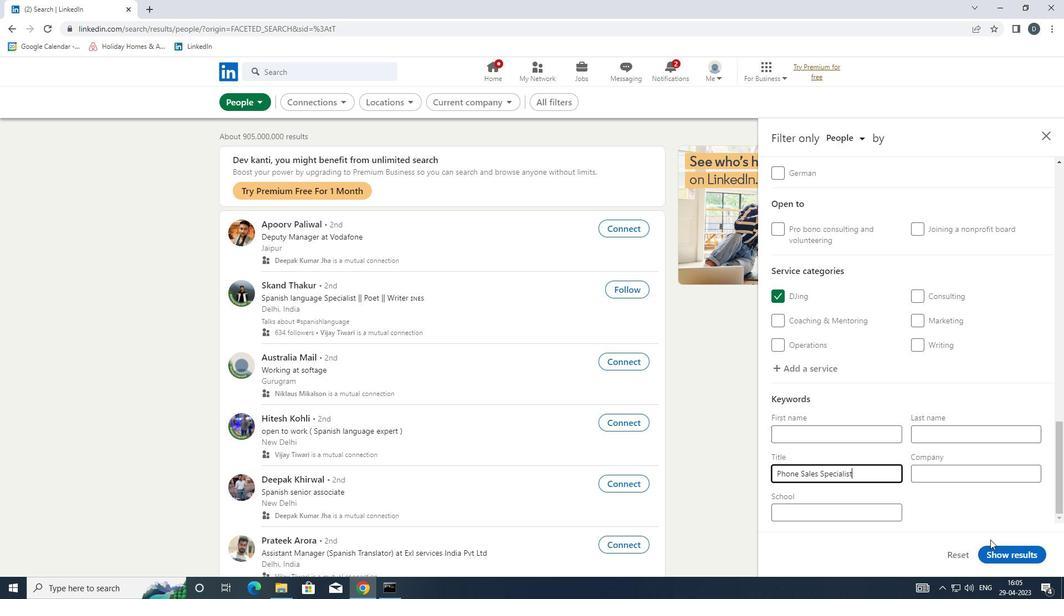
Action: Mouse pressed left at (1001, 552)
Screenshot: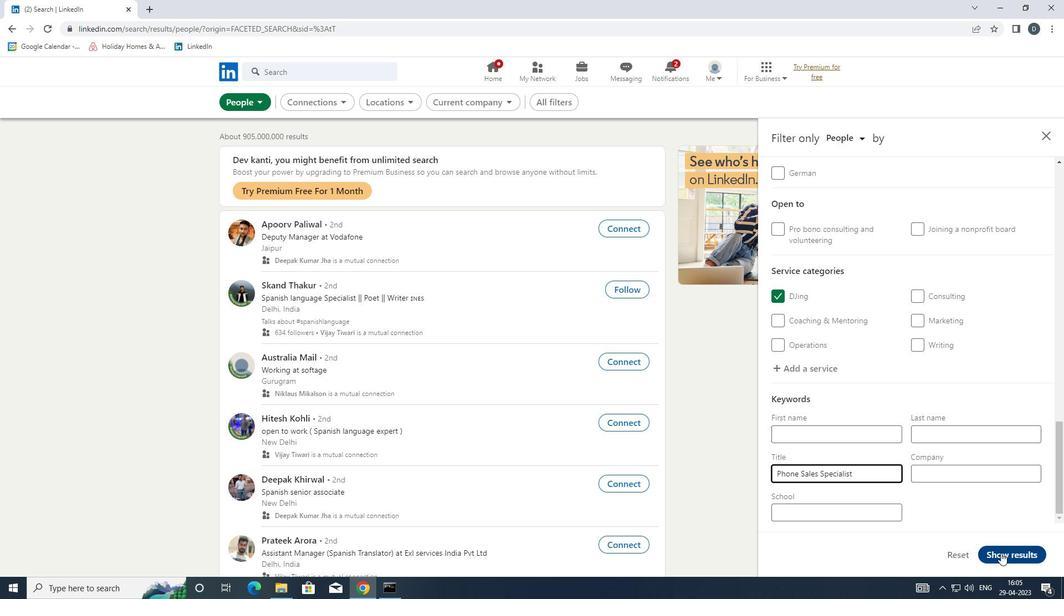 
Action: Mouse moved to (789, 305)
Screenshot: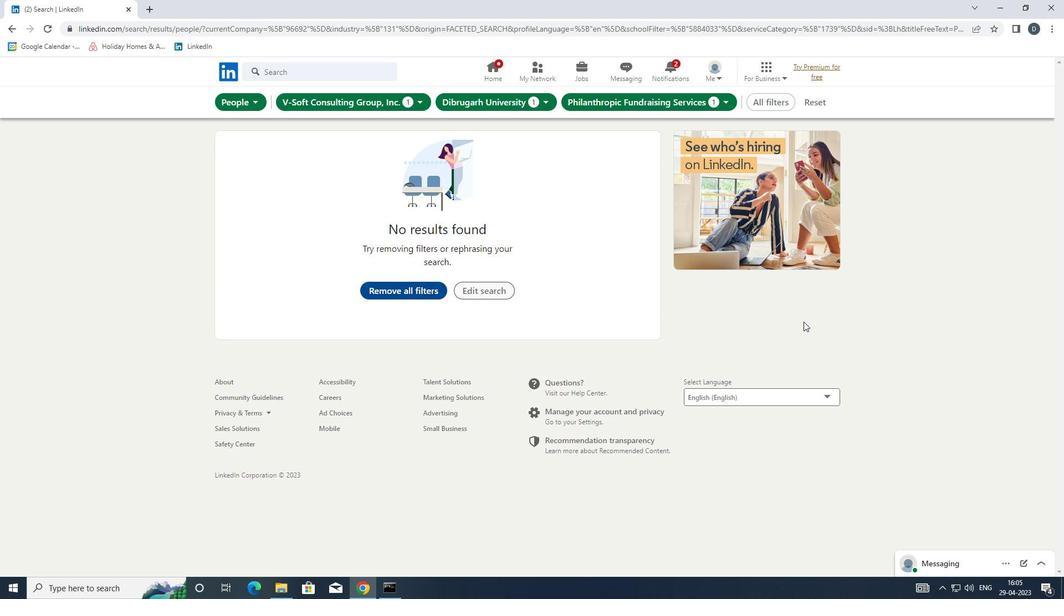 
